 Task: Add an event with the title Second Lunch Break: Guided Meditation Session, date ''2023/10/23'', time 7:00 AM to 9:00 AMand add a description: Participants will learn how to structure their presentations in a clear and logical manner. They will explore techniques for capturing audience attention, developing a compelling opening, organizing content effectively, and delivering a memorable closing.Select event color  Banana . Add location for the event as: Auckland, New Zealand, logged in from the account softage.8@softage.netand send the event invitation to softage.10@softage.net and softage.6@softage.net. Set a reminder for the event Doesn''t repeat
Action: Mouse moved to (48, 87)
Screenshot: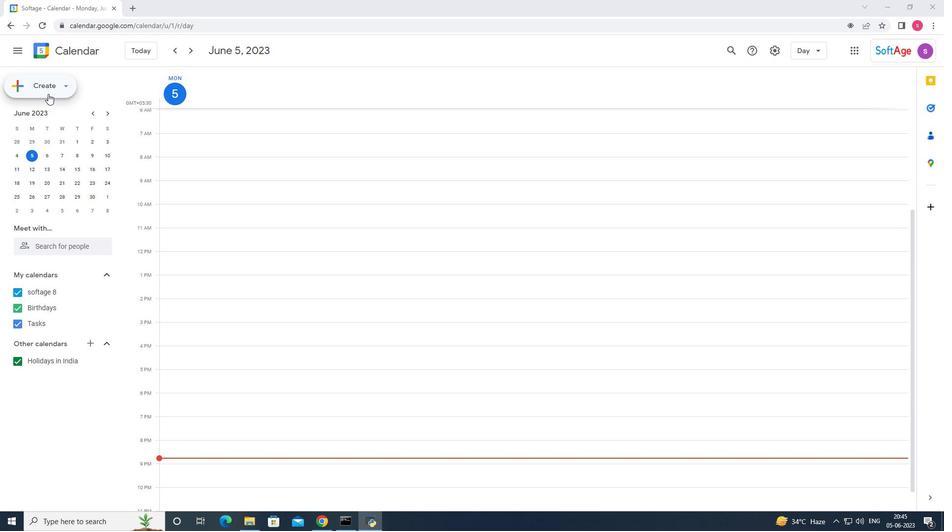 
Action: Mouse pressed left at (48, 87)
Screenshot: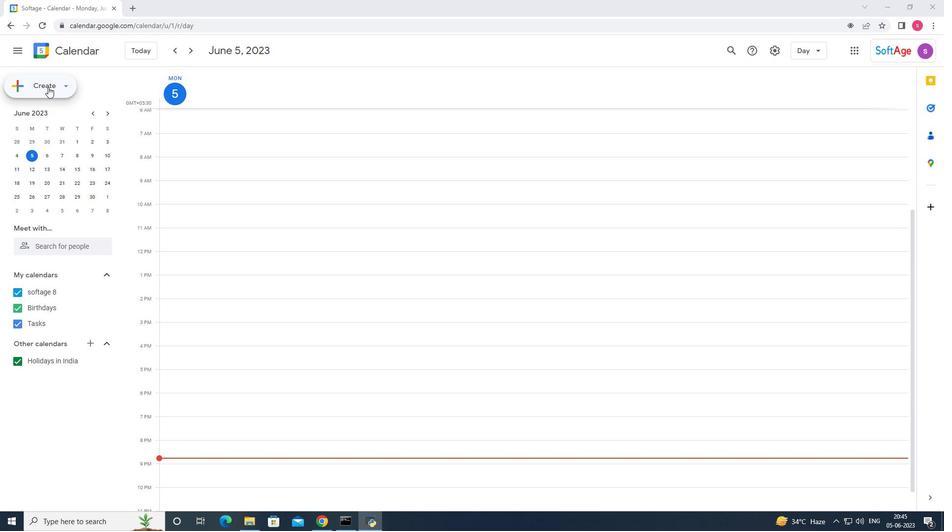 
Action: Mouse moved to (38, 113)
Screenshot: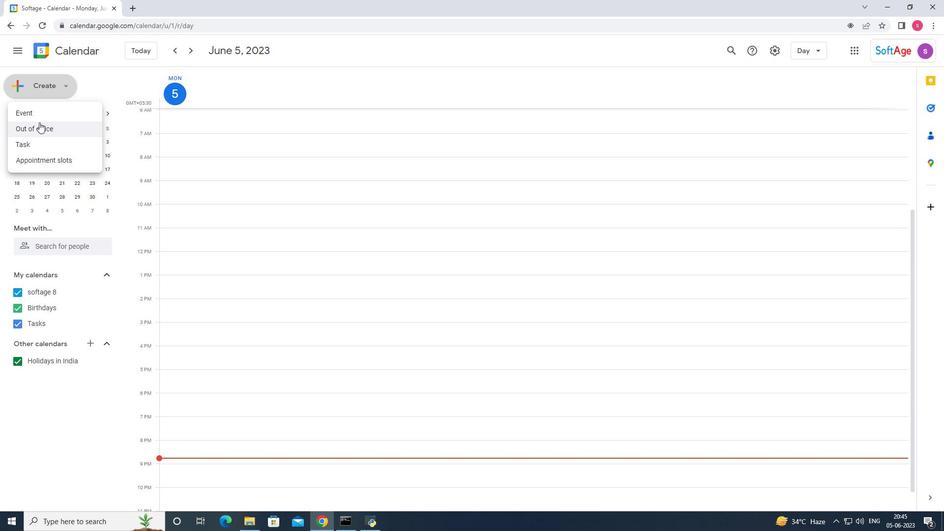 
Action: Mouse pressed left at (38, 113)
Screenshot: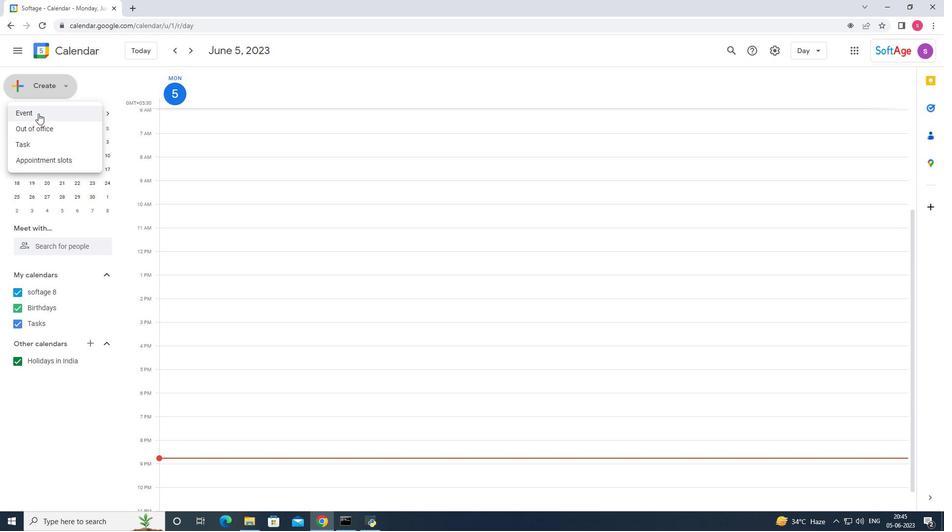 
Action: Mouse moved to (545, 451)
Screenshot: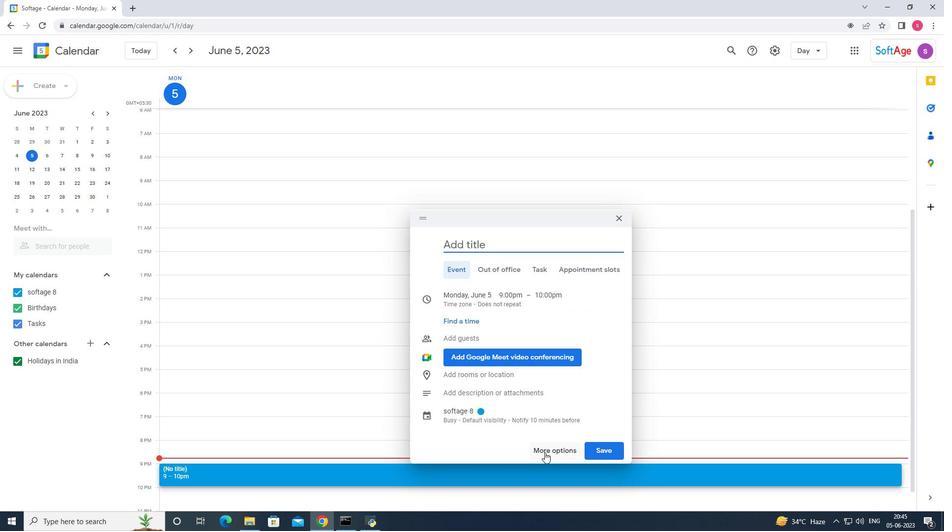 
Action: Mouse pressed left at (545, 451)
Screenshot: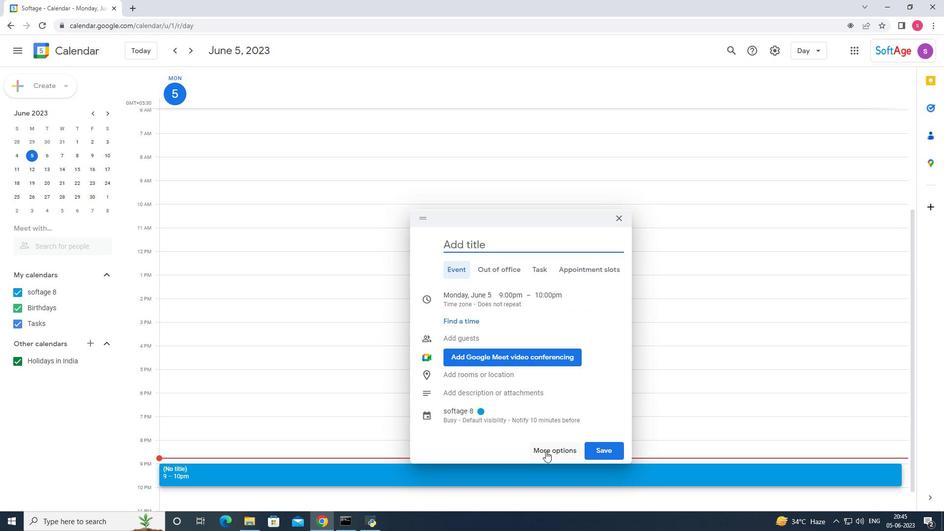 
Action: Mouse moved to (93, 61)
Screenshot: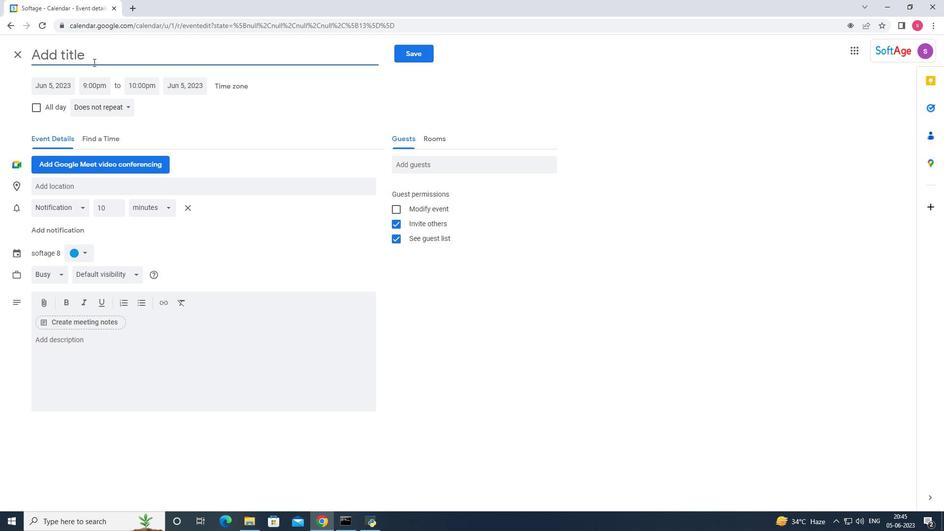 
Action: Mouse pressed left at (93, 61)
Screenshot: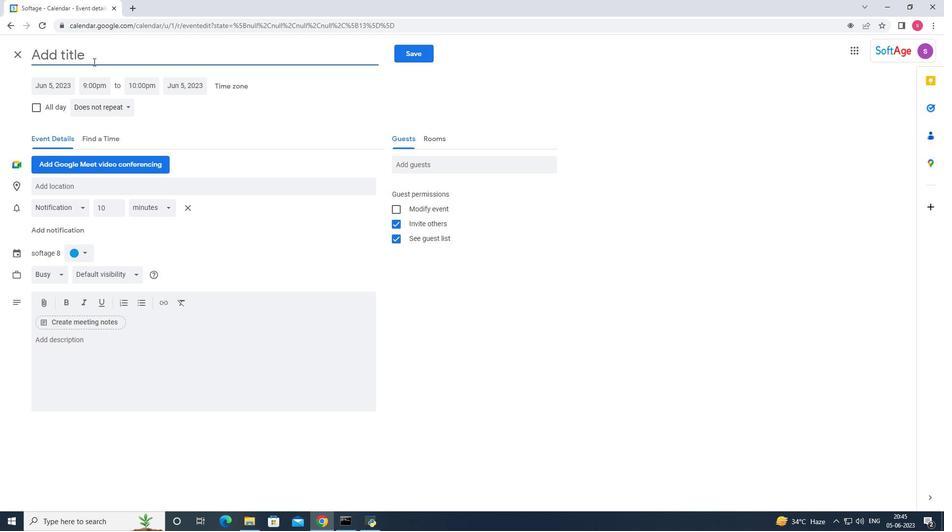 
Action: Key pressed <Key.shift_r>Second<Key.space><Key.shift>Lunch<Key.space><Key.shift_r>Break<Key.shift><Key.shift><Key.shift><Key.shift>:<Key.space><Key.shift_r>Guided<Key.space><Key.shift>Meditation<Key.space><Key.shift_r>Session
Screenshot: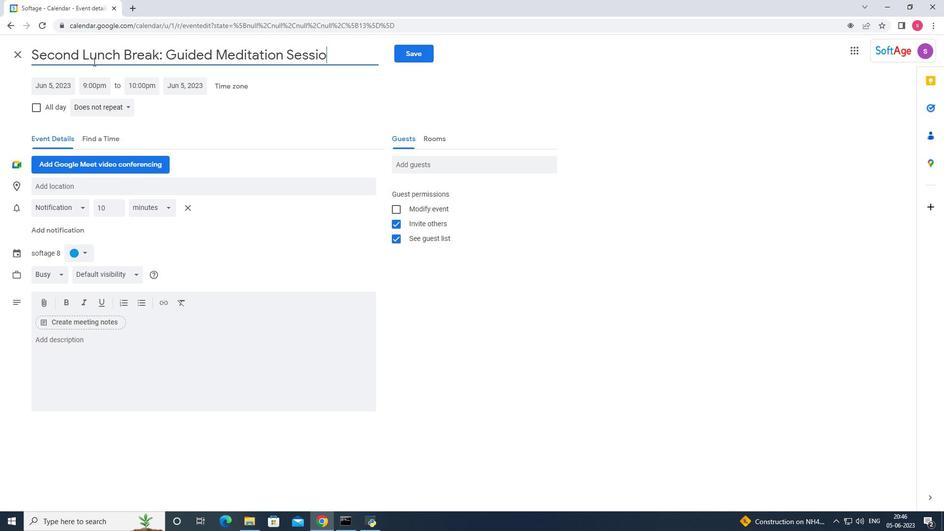 
Action: Mouse moved to (61, 86)
Screenshot: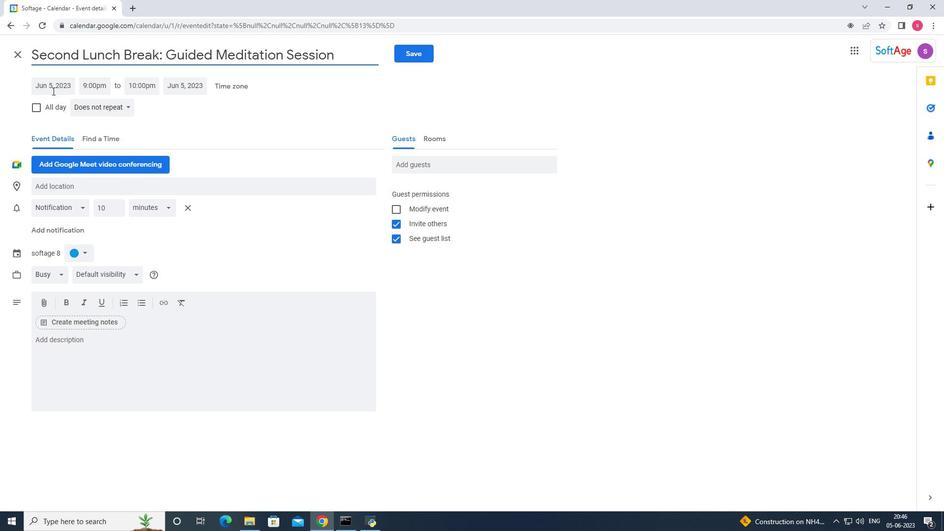 
Action: Mouse pressed left at (61, 86)
Screenshot: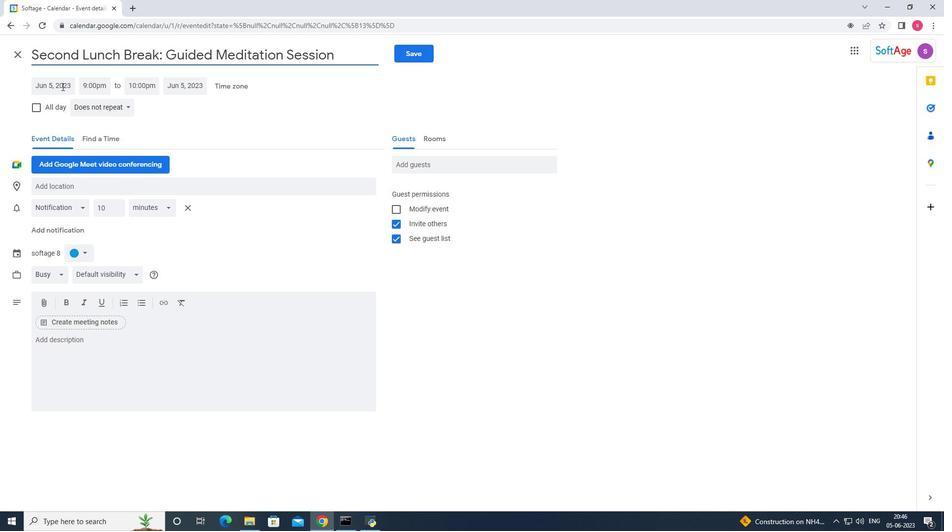 
Action: Mouse moved to (157, 105)
Screenshot: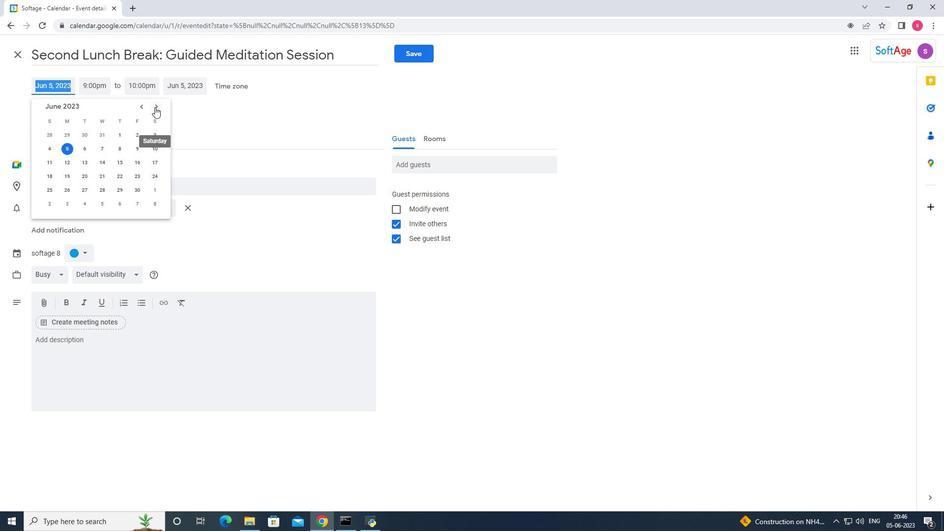 
Action: Mouse pressed left at (157, 105)
Screenshot: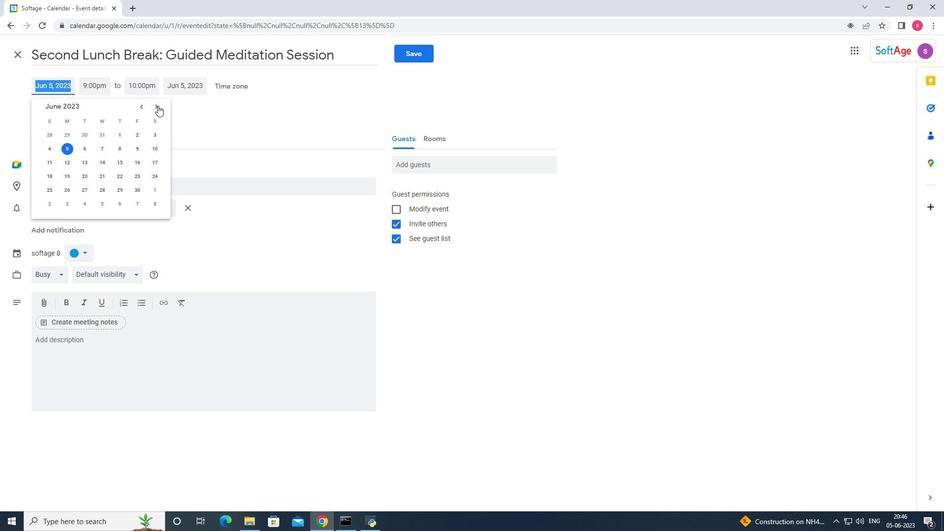 
Action: Mouse pressed left at (157, 105)
Screenshot: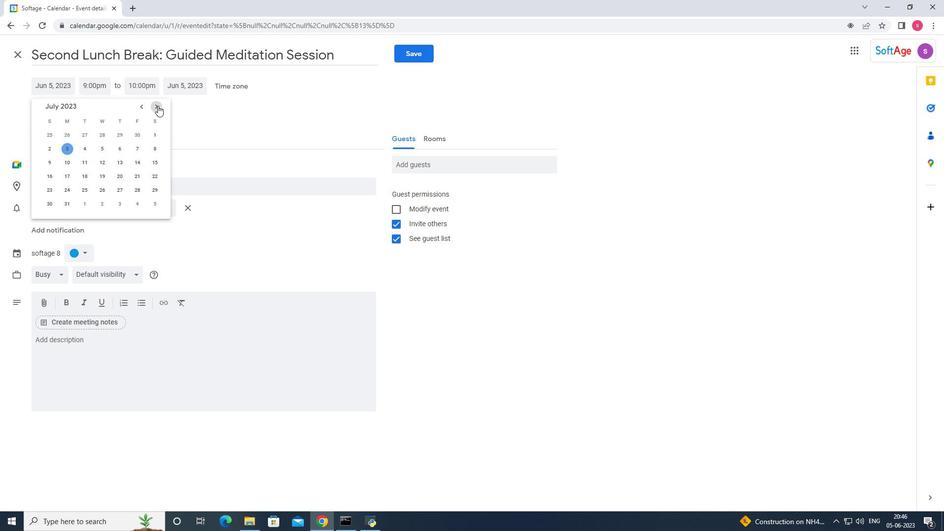 
Action: Mouse pressed left at (157, 105)
Screenshot: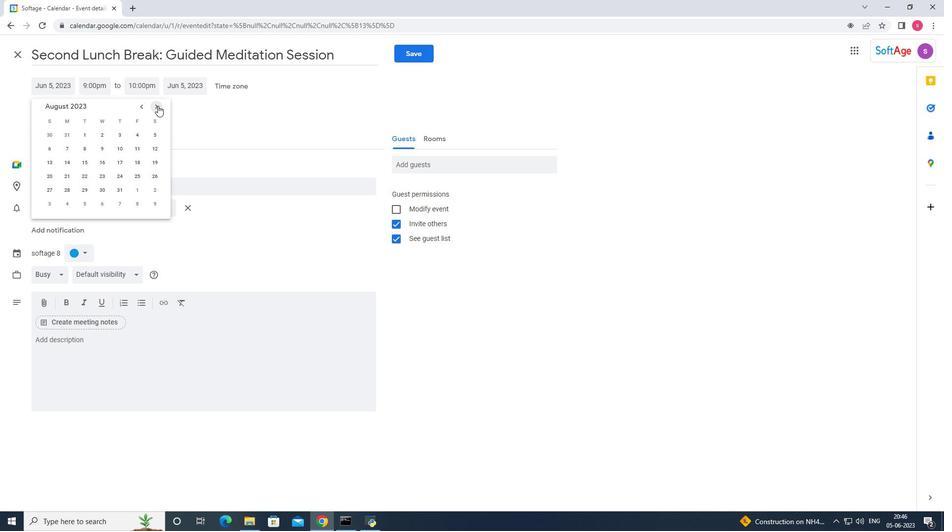 
Action: Mouse pressed left at (157, 105)
Screenshot: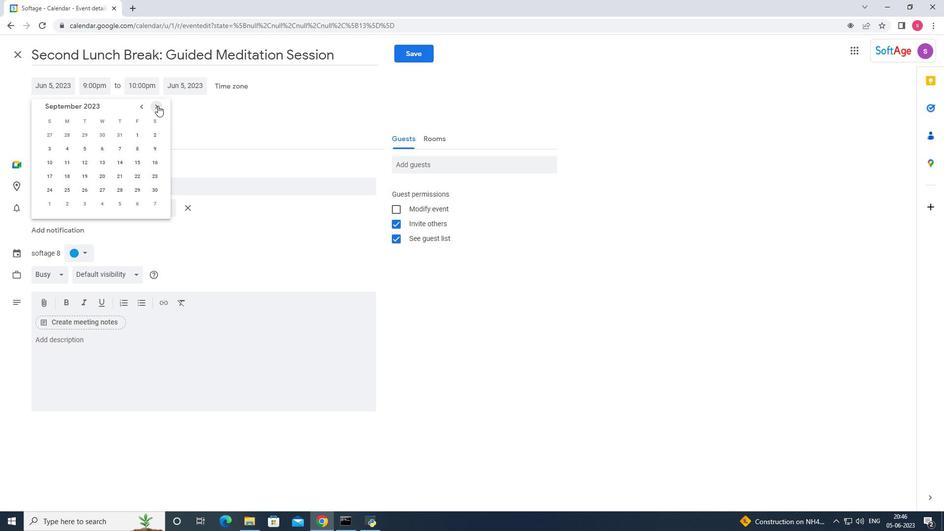 
Action: Mouse pressed left at (157, 105)
Screenshot: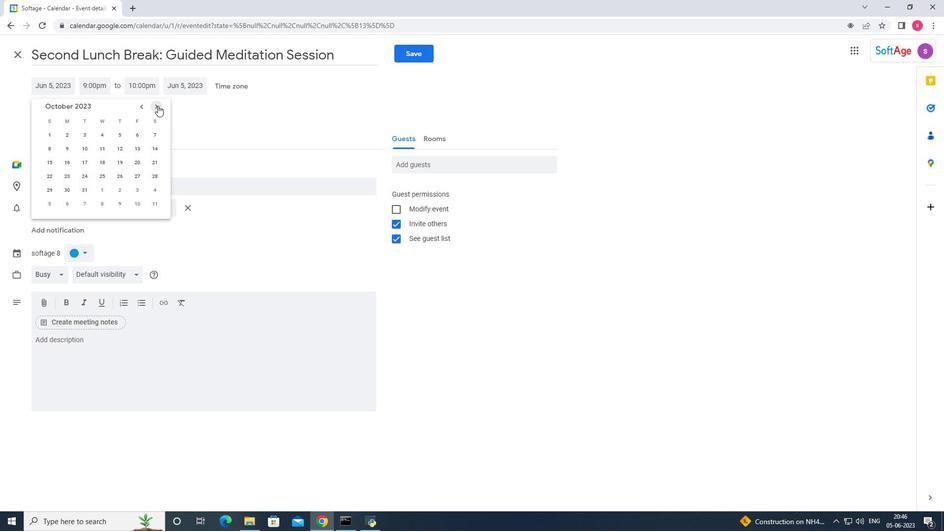 
Action: Mouse moved to (138, 105)
Screenshot: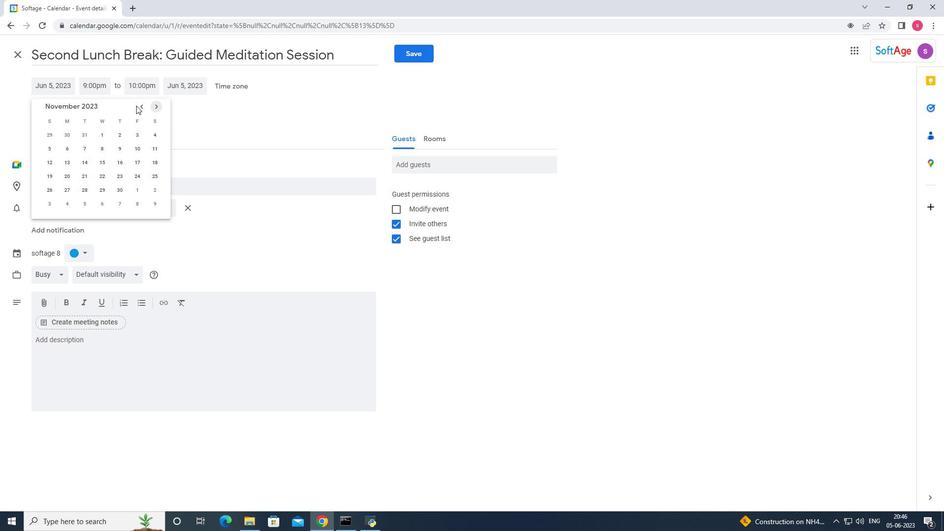
Action: Mouse pressed left at (138, 105)
Screenshot: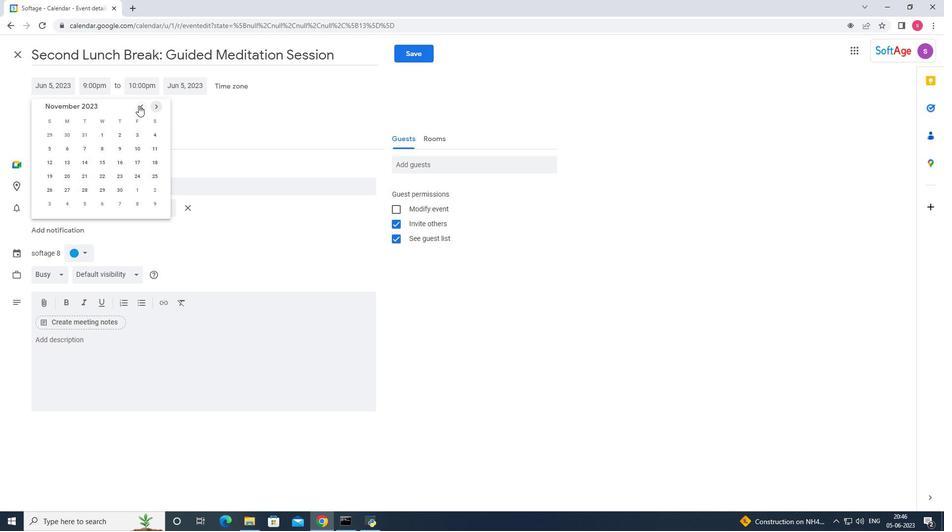 
Action: Mouse moved to (65, 175)
Screenshot: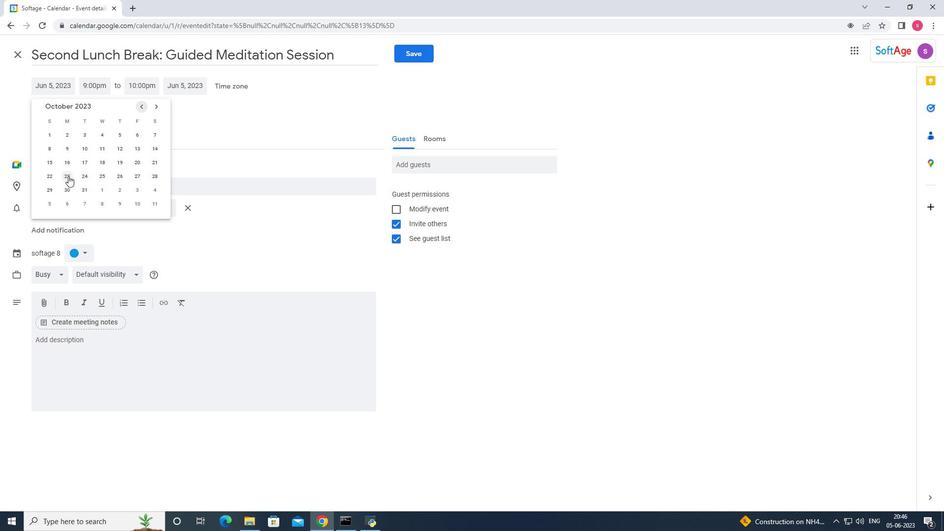 
Action: Mouse pressed left at (65, 175)
Screenshot: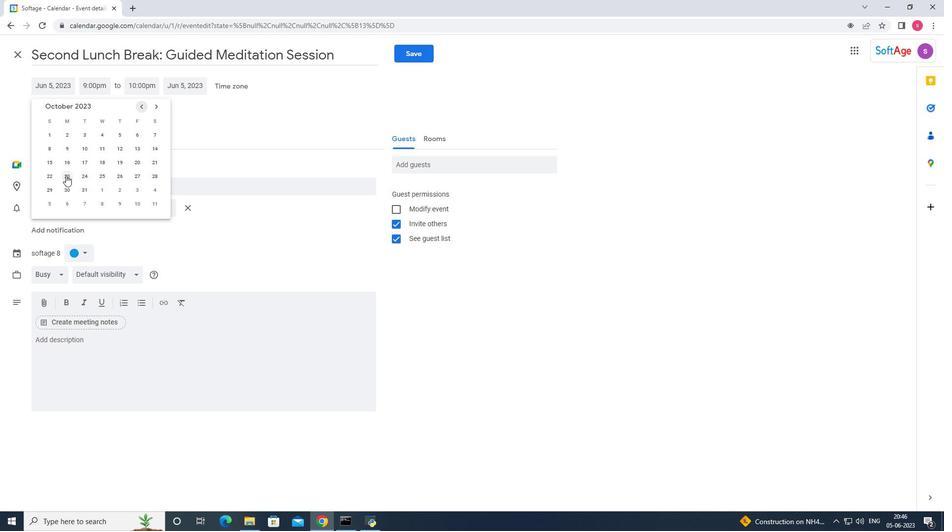 
Action: Mouse moved to (105, 88)
Screenshot: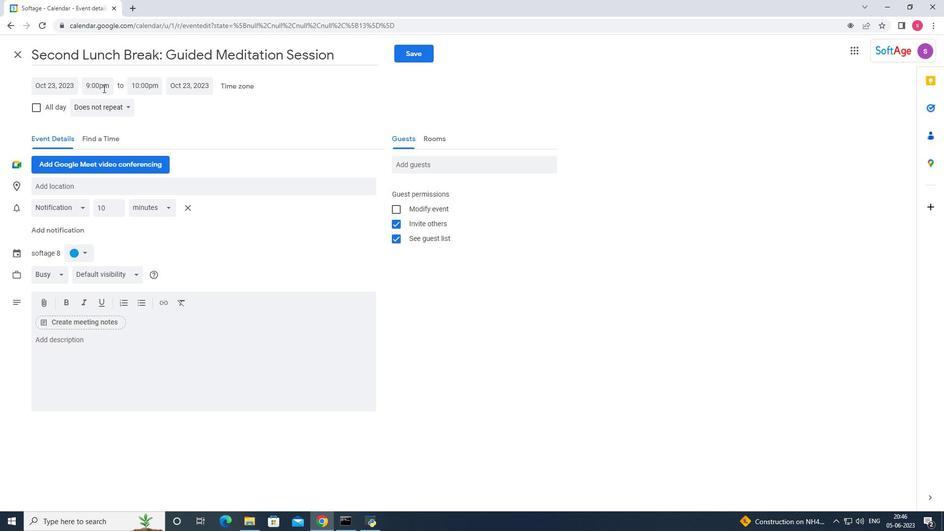
Action: Mouse pressed left at (105, 88)
Screenshot: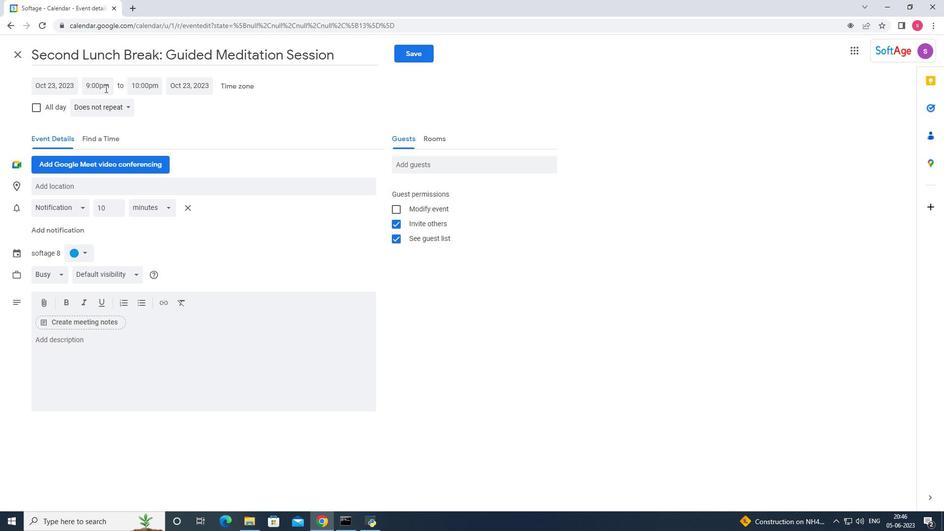 
Action: Mouse moved to (102, 157)
Screenshot: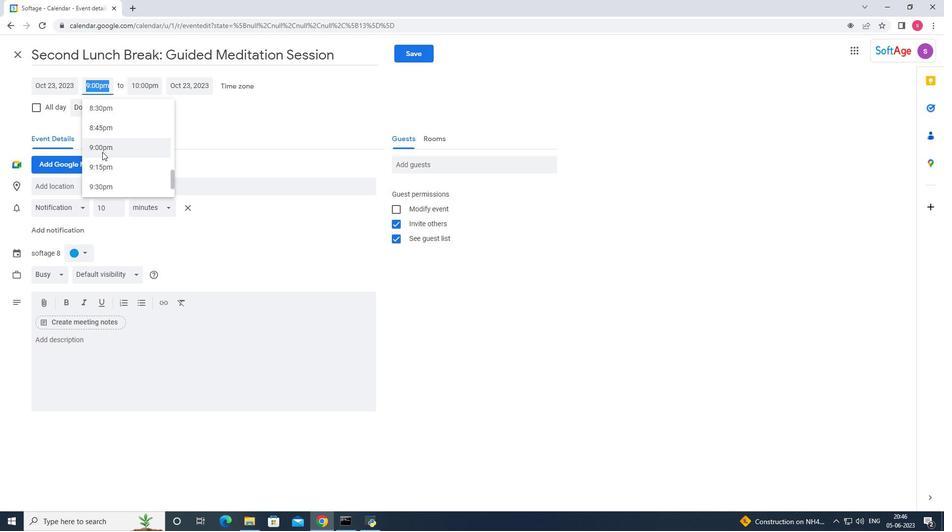 
Action: Mouse scrolled (102, 158) with delta (0, 0)
Screenshot: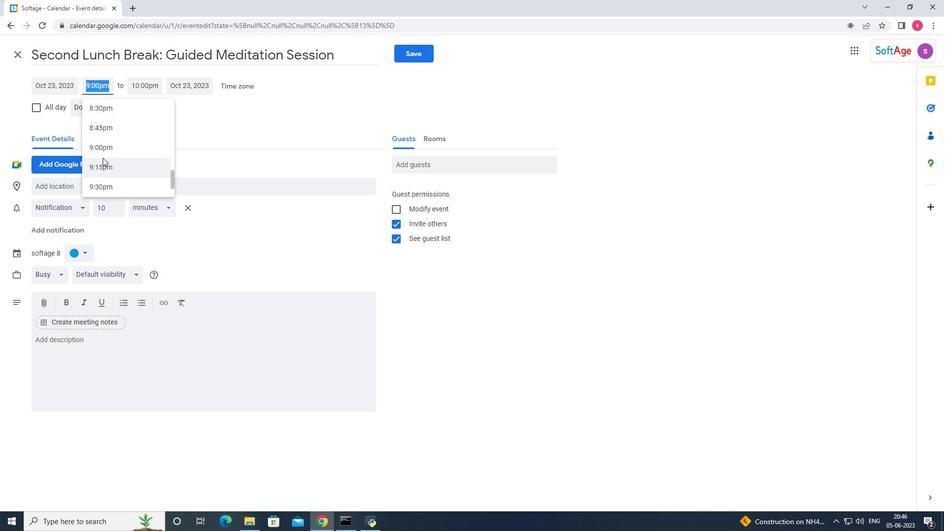 
Action: Mouse scrolled (102, 158) with delta (0, 0)
Screenshot: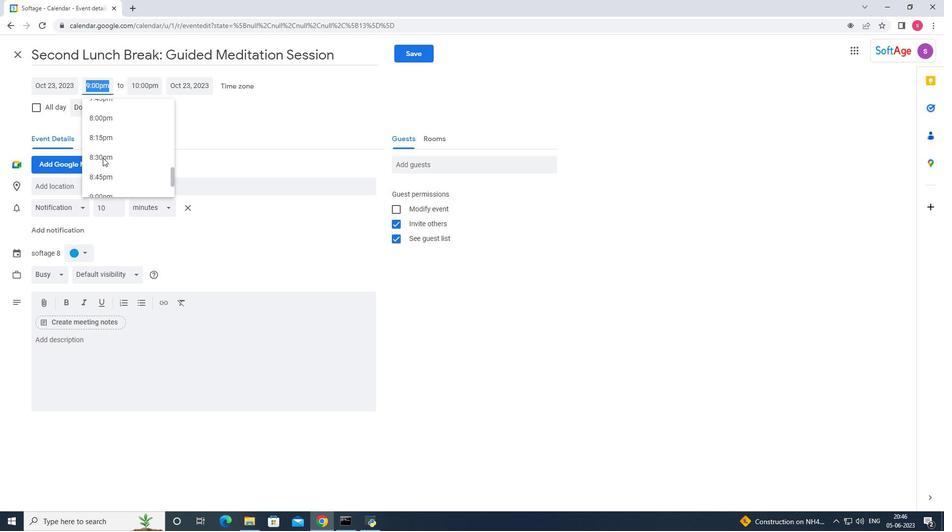 
Action: Mouse scrolled (102, 158) with delta (0, 0)
Screenshot: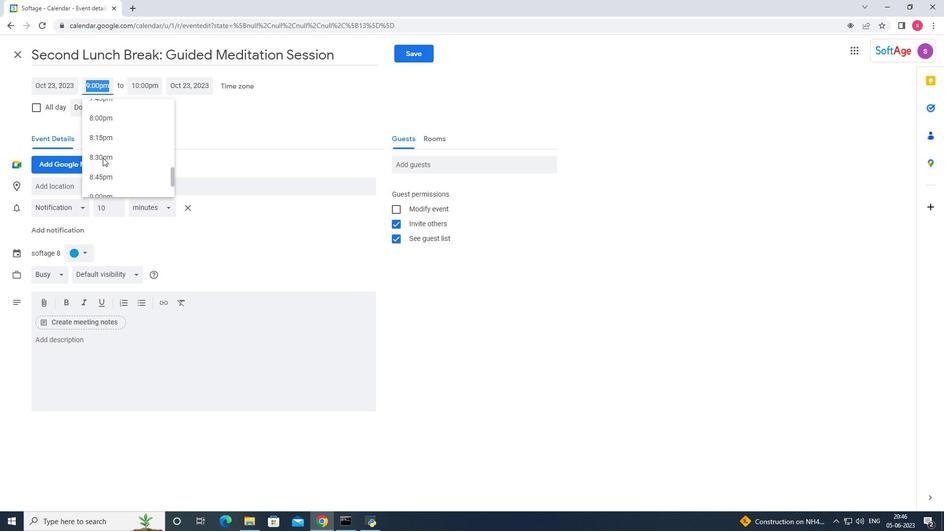 
Action: Mouse scrolled (102, 158) with delta (0, 0)
Screenshot: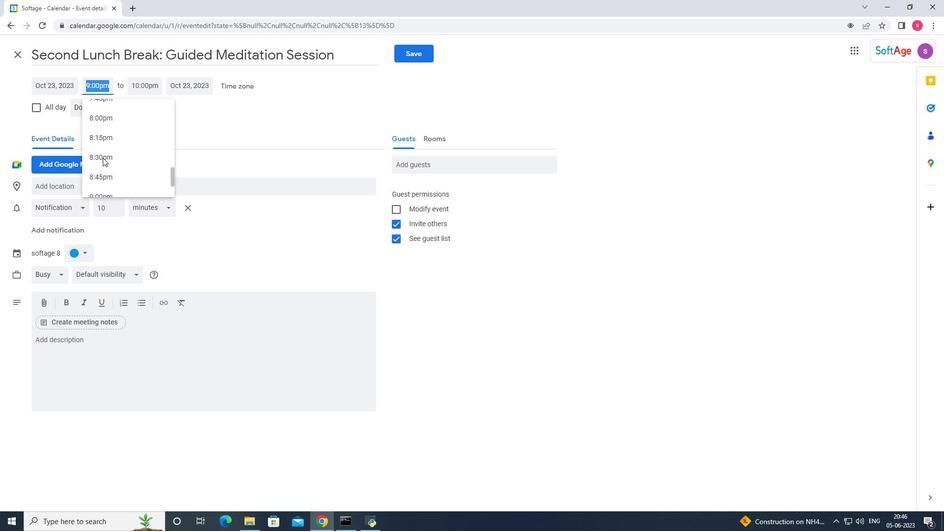 
Action: Mouse scrolled (102, 158) with delta (0, 0)
Screenshot: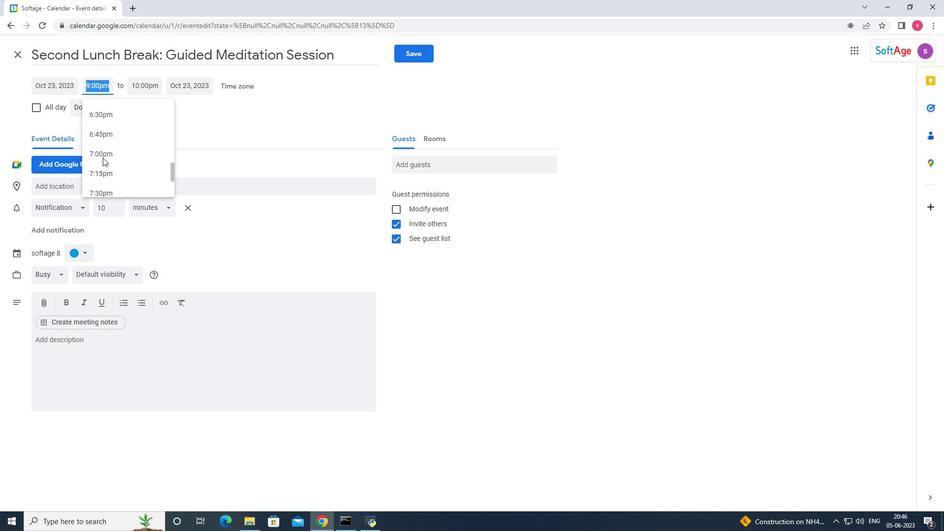 
Action: Mouse scrolled (102, 158) with delta (0, 0)
Screenshot: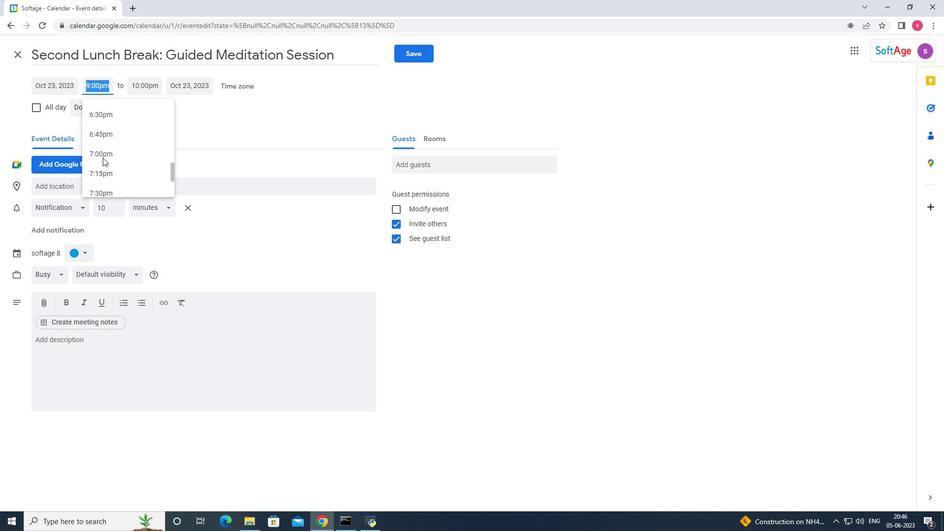 
Action: Mouse scrolled (102, 158) with delta (0, 0)
Screenshot: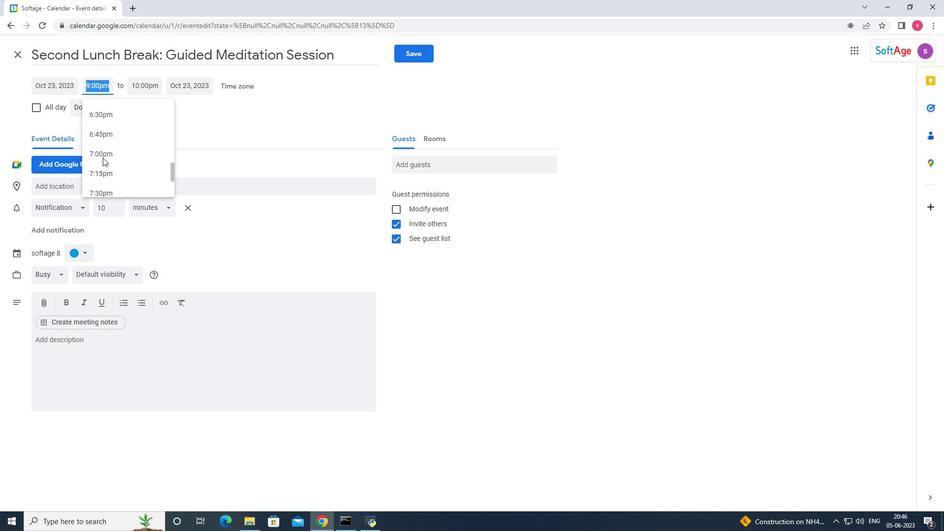 
Action: Mouse scrolled (102, 158) with delta (0, 0)
Screenshot: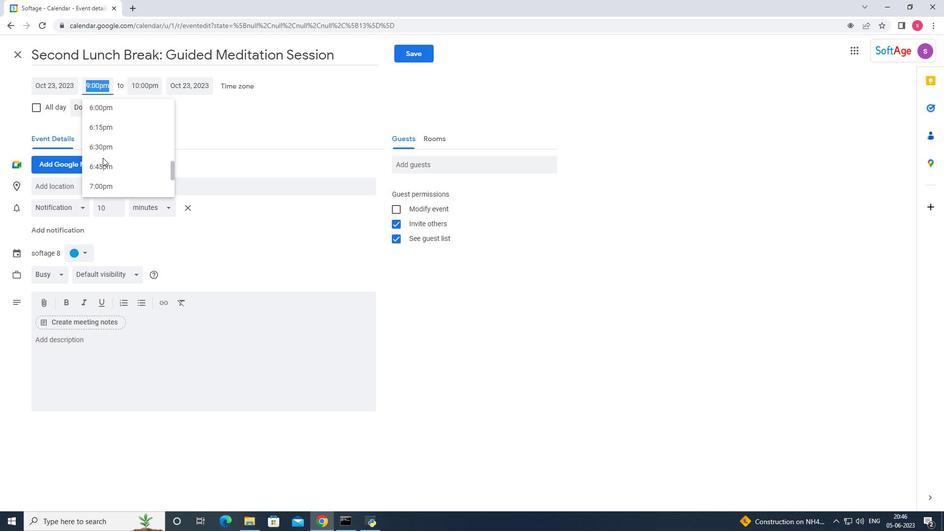 
Action: Mouse moved to (102, 157)
Screenshot: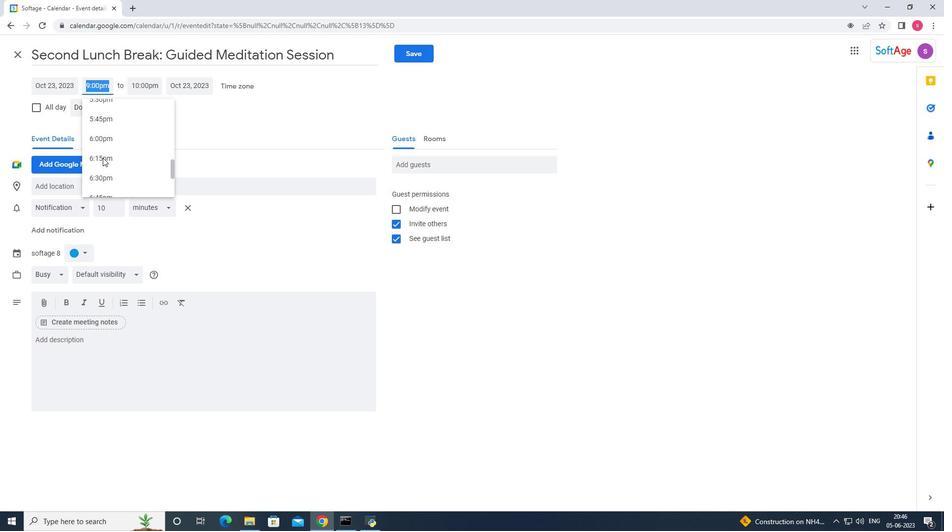 
Action: Mouse scrolled (102, 158) with delta (0, 0)
Screenshot: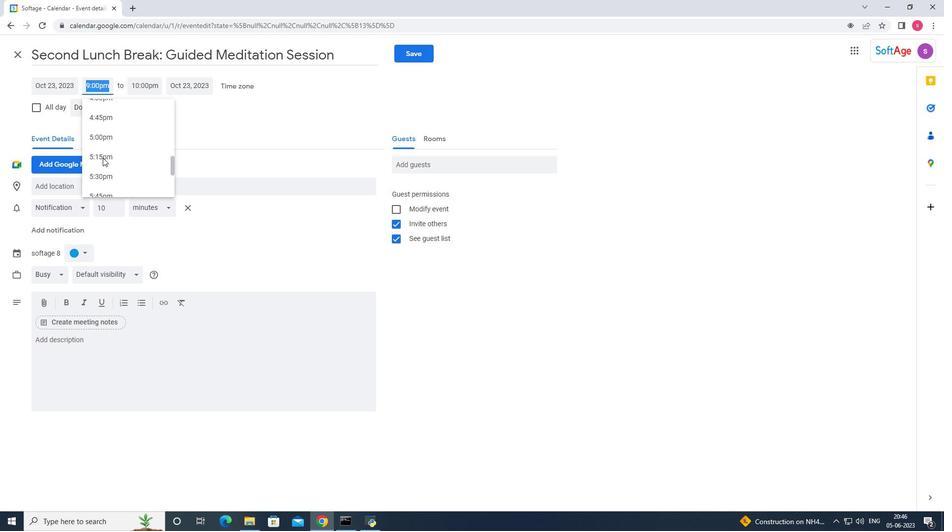 
Action: Mouse scrolled (102, 158) with delta (0, 0)
Screenshot: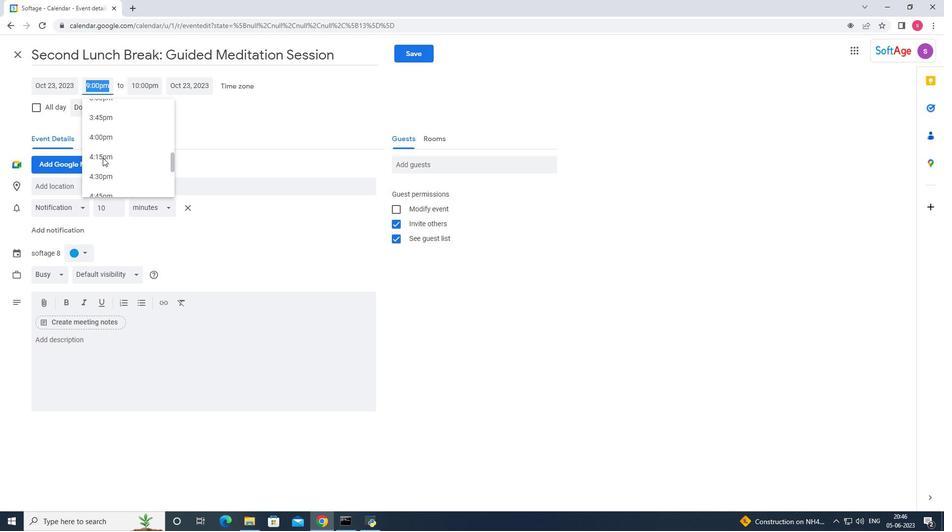 
Action: Mouse scrolled (102, 158) with delta (0, 0)
Screenshot: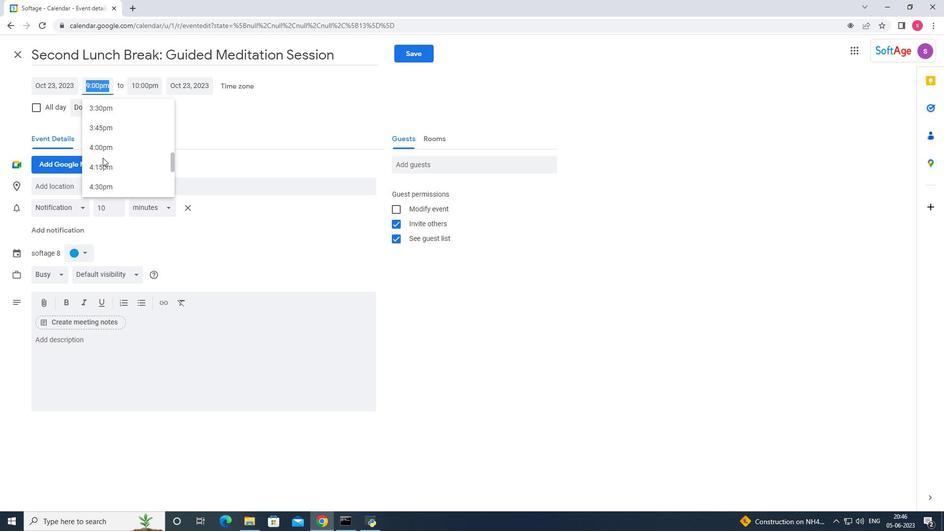 
Action: Mouse scrolled (102, 158) with delta (0, 0)
Screenshot: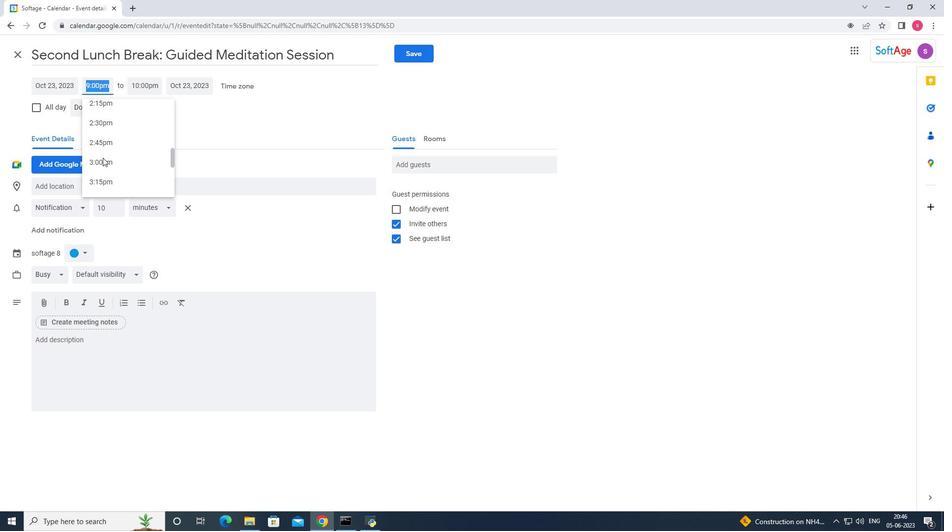 
Action: Mouse scrolled (102, 158) with delta (0, 0)
Screenshot: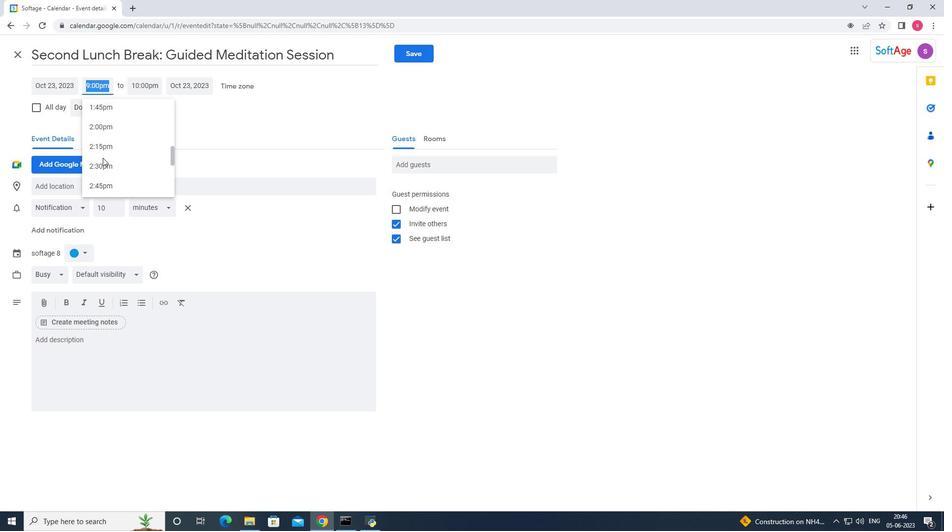 
Action: Mouse moved to (104, 155)
Screenshot: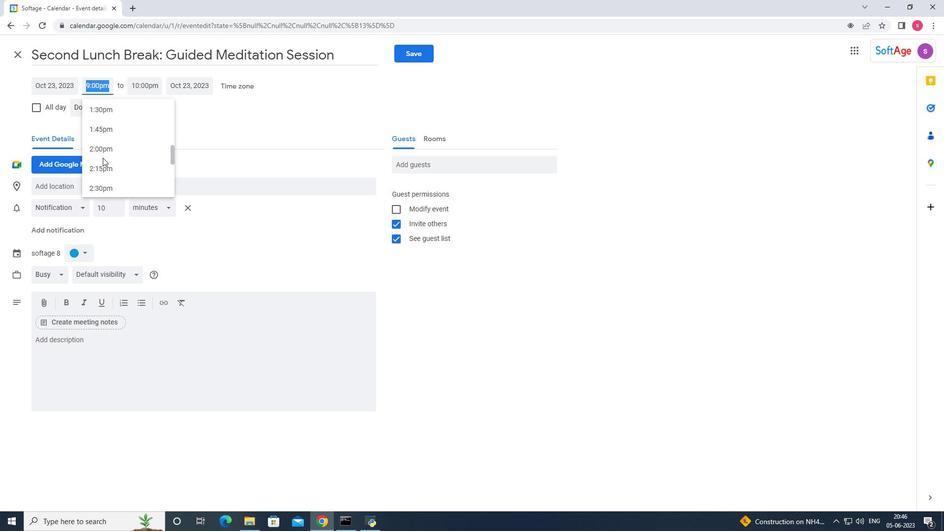 
Action: Mouse scrolled (104, 156) with delta (0, 0)
Screenshot: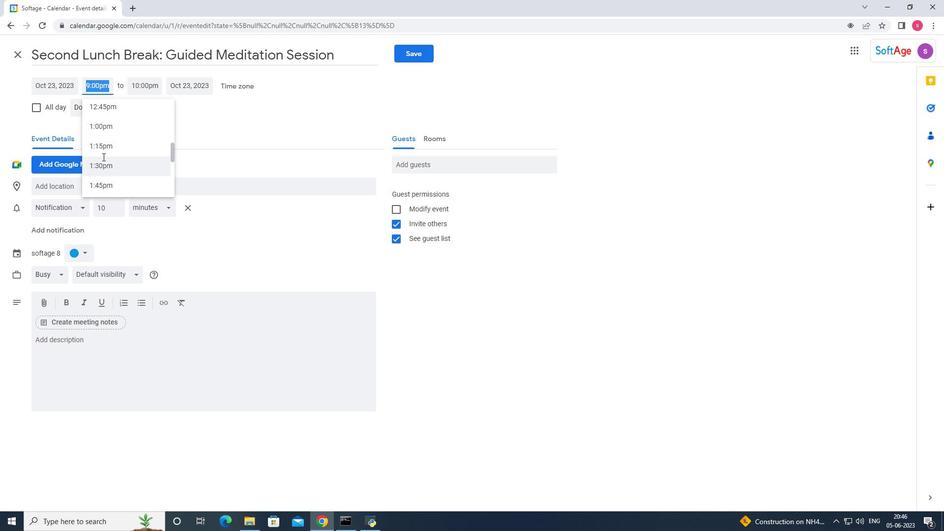 
Action: Mouse scrolled (104, 156) with delta (0, 0)
Screenshot: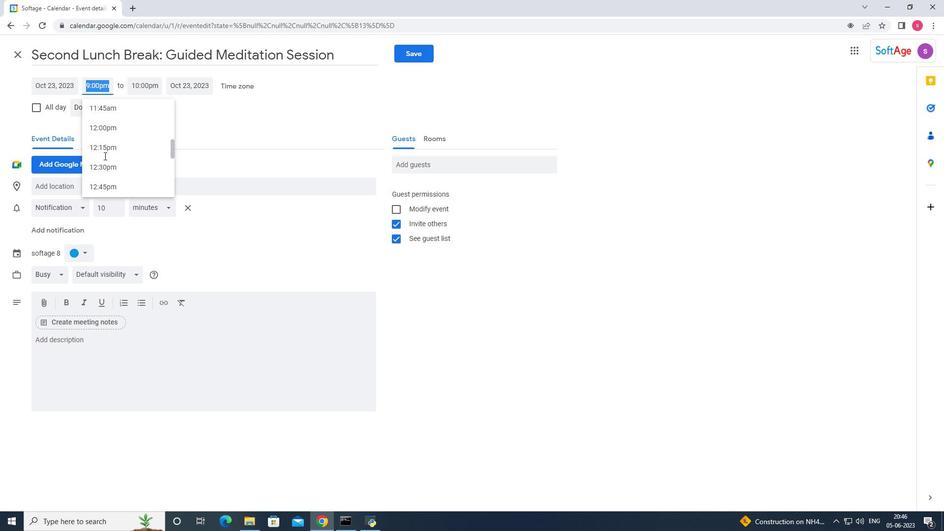 
Action: Mouse scrolled (104, 156) with delta (0, 0)
Screenshot: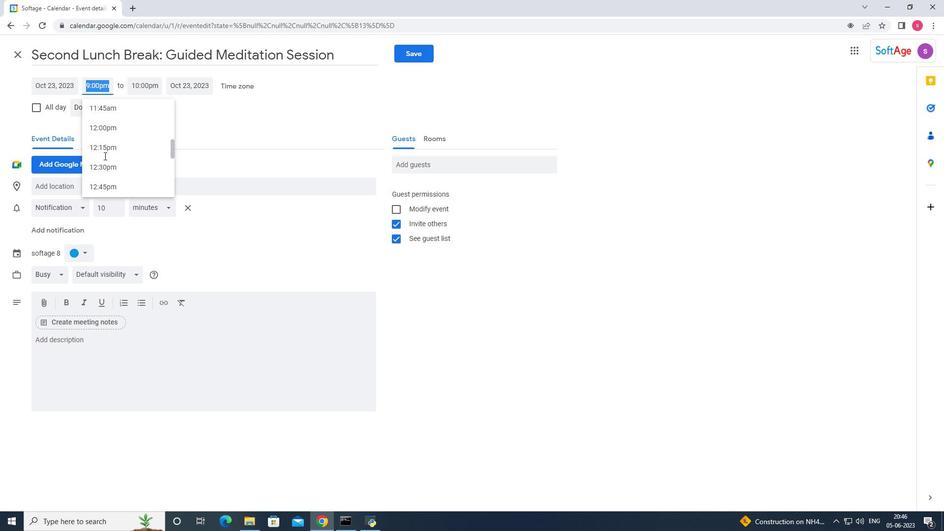 
Action: Mouse scrolled (104, 156) with delta (0, 0)
Screenshot: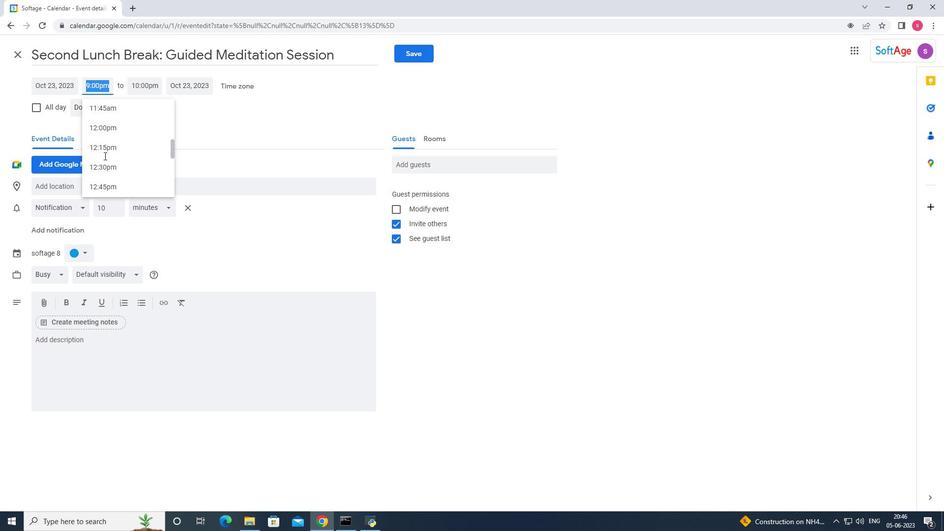 
Action: Mouse scrolled (104, 156) with delta (0, 0)
Screenshot: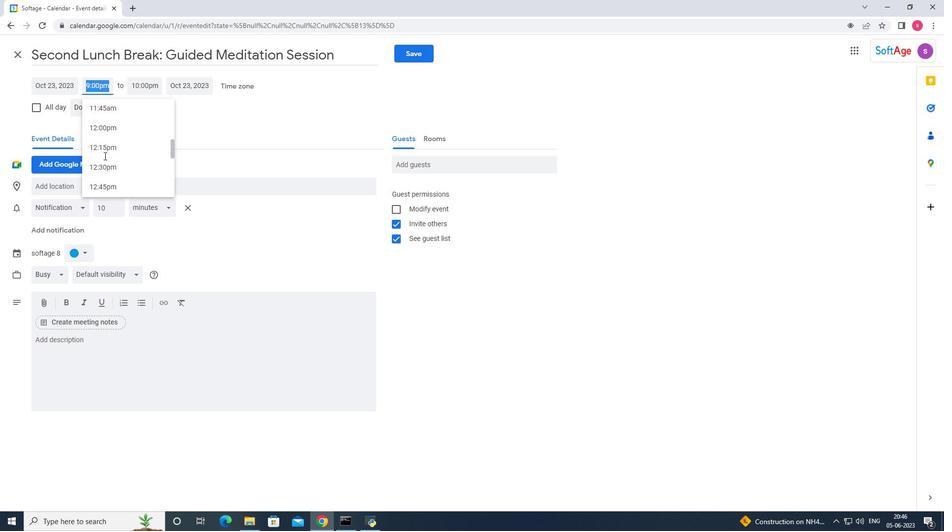 
Action: Mouse scrolled (104, 156) with delta (0, 0)
Screenshot: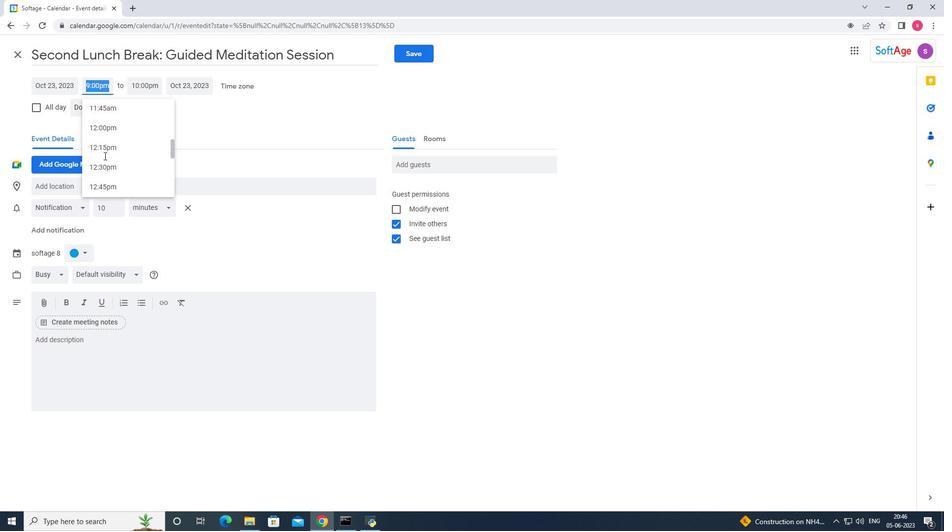 
Action: Mouse moved to (114, 144)
Screenshot: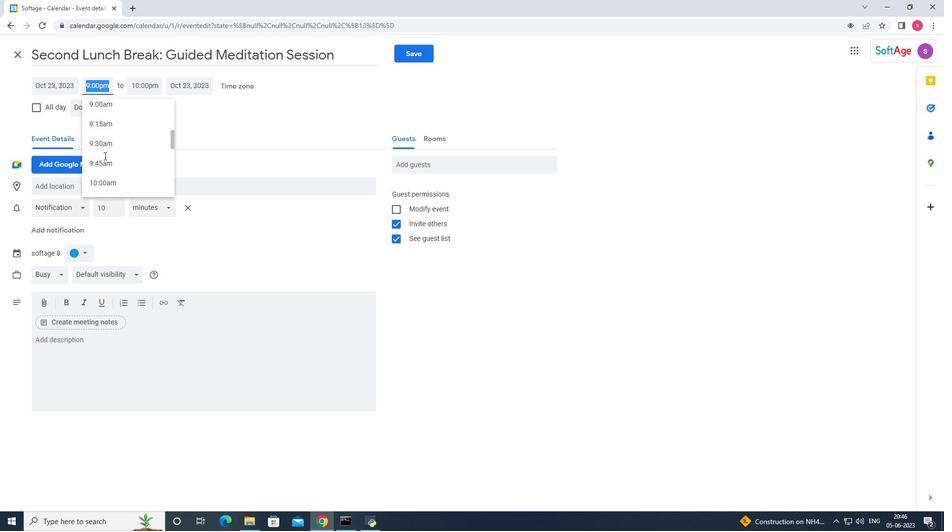 
Action: Mouse scrolled (114, 144) with delta (0, 0)
Screenshot: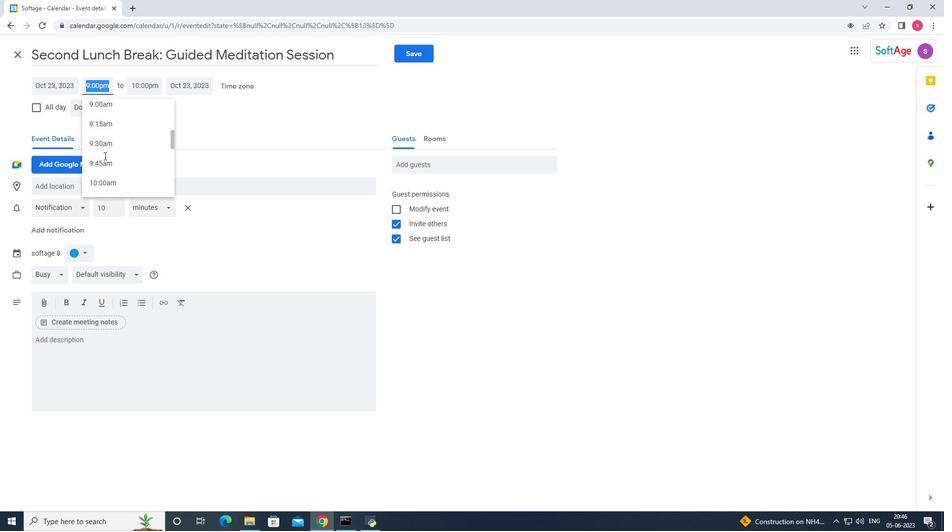 
Action: Mouse scrolled (114, 144) with delta (0, 0)
Screenshot: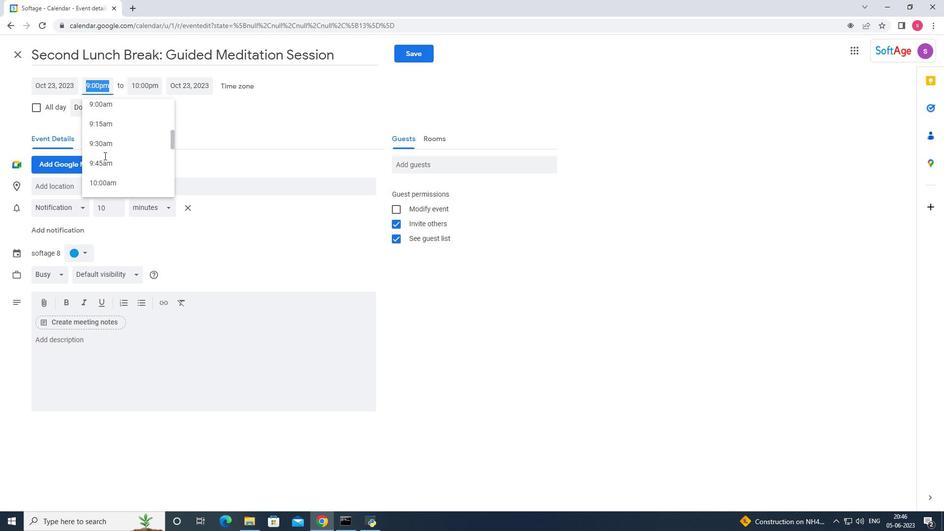 
Action: Mouse scrolled (114, 144) with delta (0, 0)
Screenshot: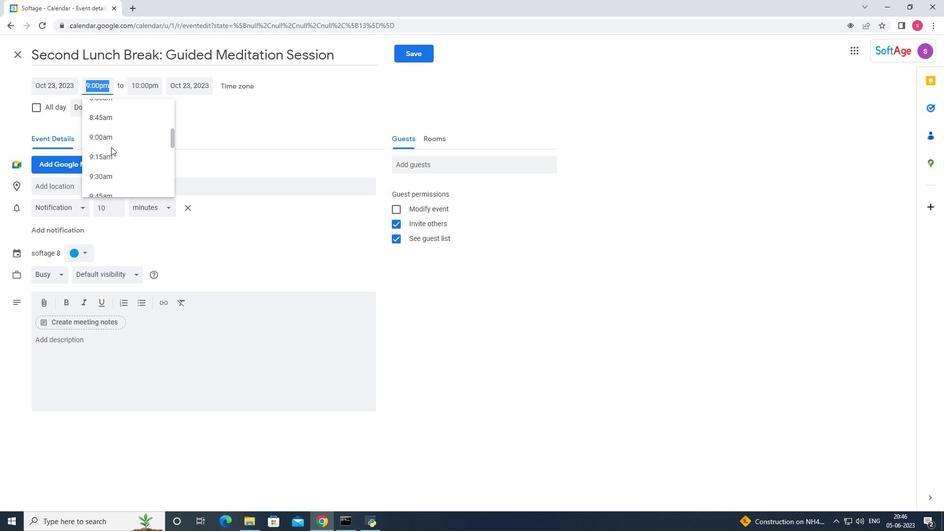 
Action: Mouse scrolled (114, 144) with delta (0, 0)
Screenshot: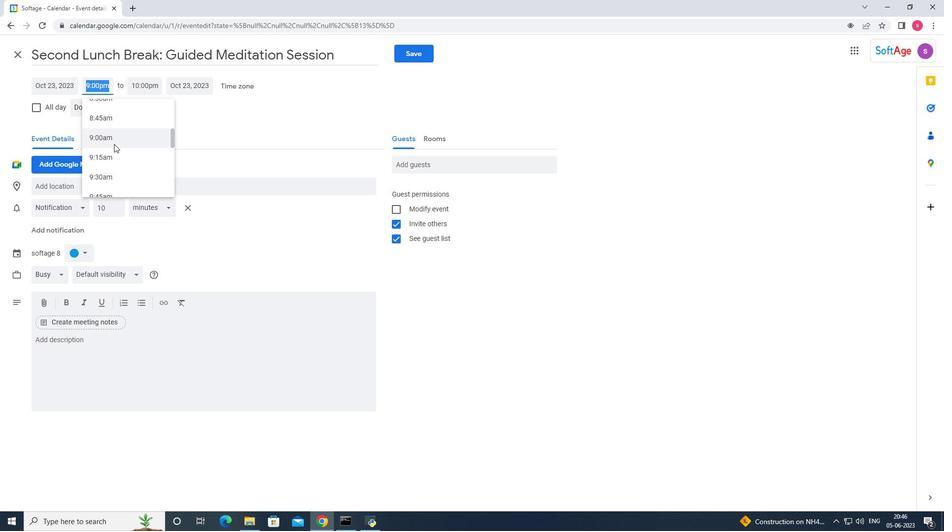 
Action: Mouse scrolled (114, 144) with delta (0, 0)
Screenshot: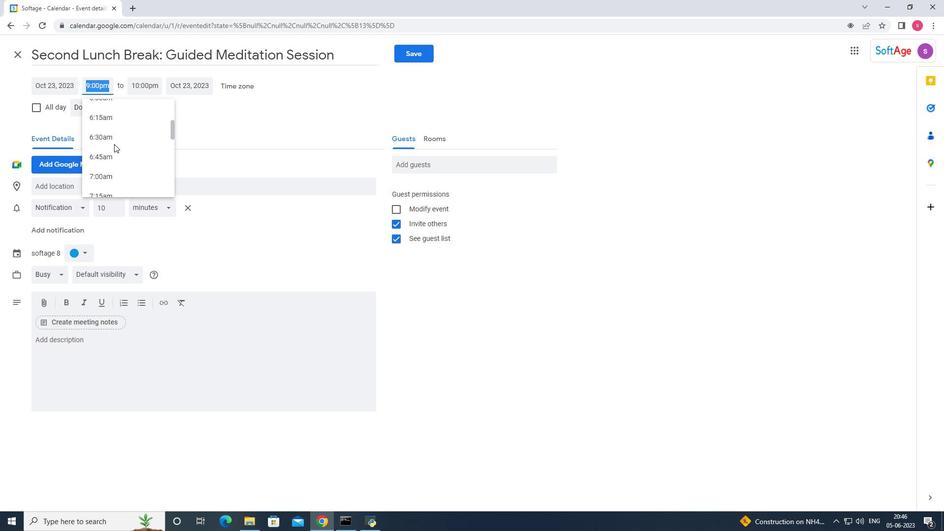 
Action: Mouse scrolled (114, 144) with delta (0, 0)
Screenshot: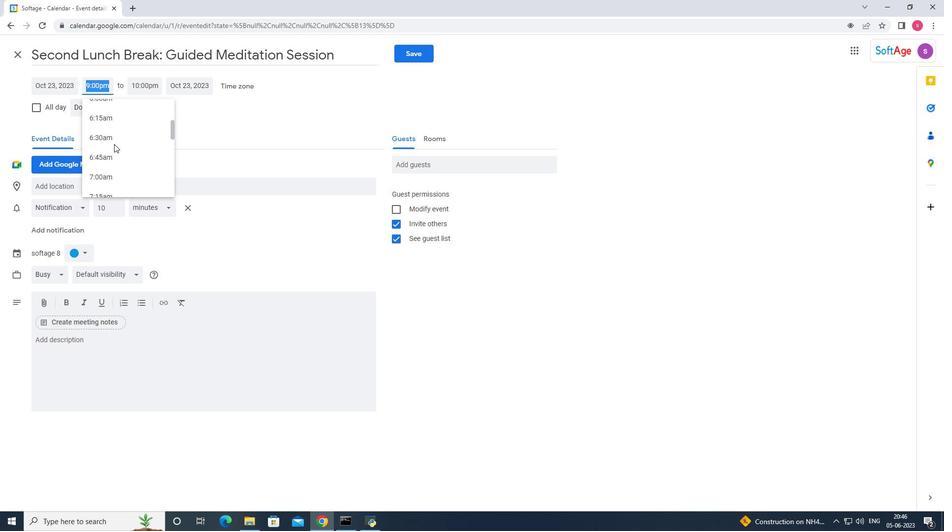 
Action: Mouse scrolled (114, 144) with delta (0, 0)
Screenshot: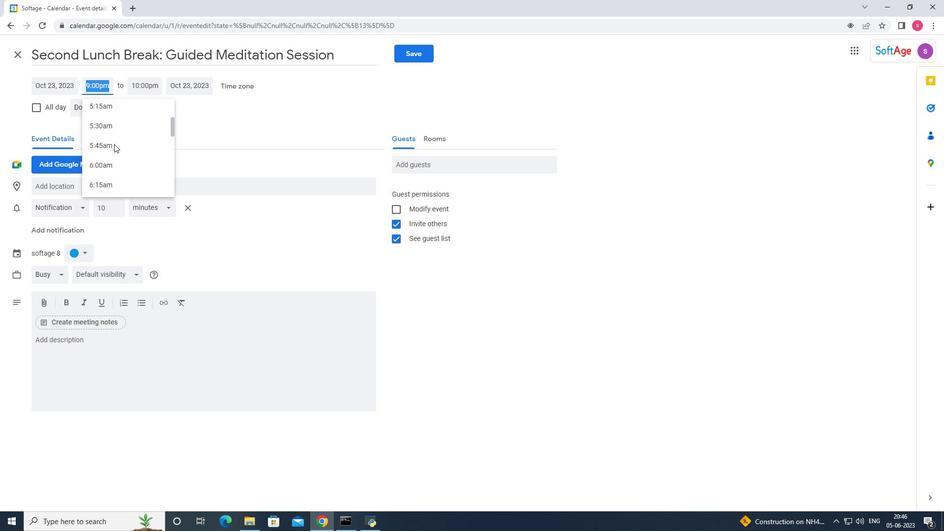 
Action: Mouse scrolled (114, 144) with delta (0, 0)
Screenshot: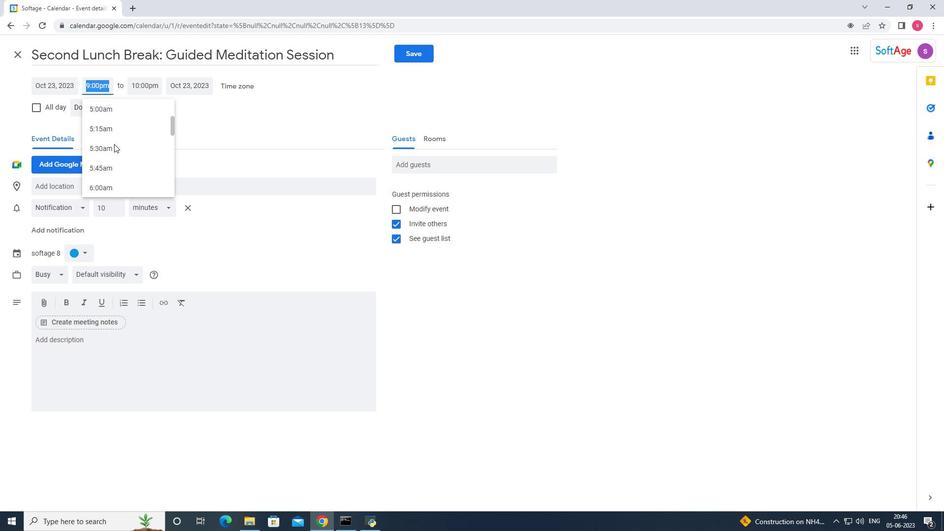 
Action: Mouse scrolled (114, 144) with delta (0, 0)
Screenshot: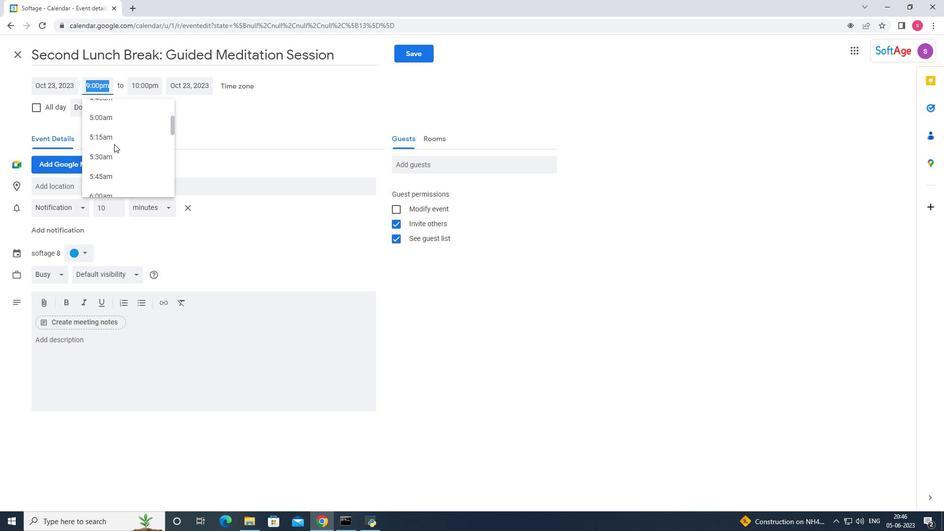 
Action: Mouse scrolled (114, 144) with delta (0, 0)
Screenshot: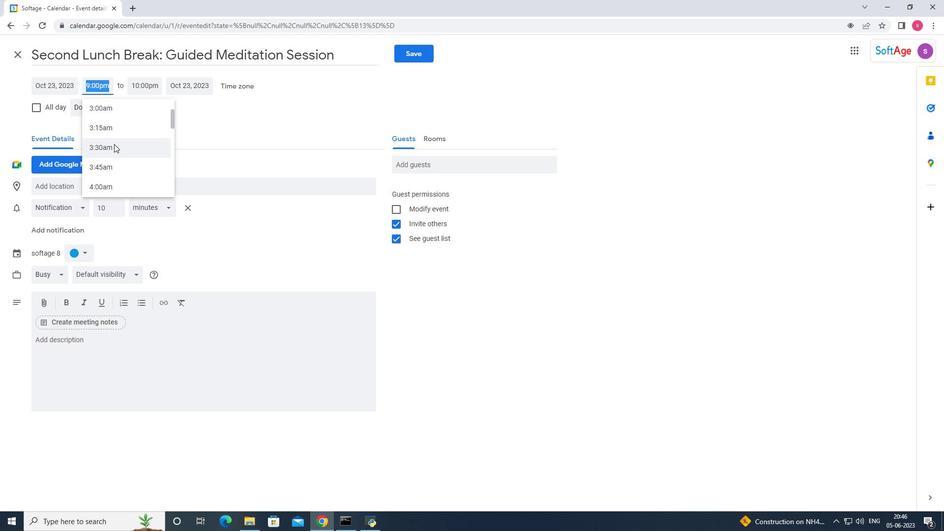 
Action: Mouse scrolled (114, 144) with delta (0, 0)
Screenshot: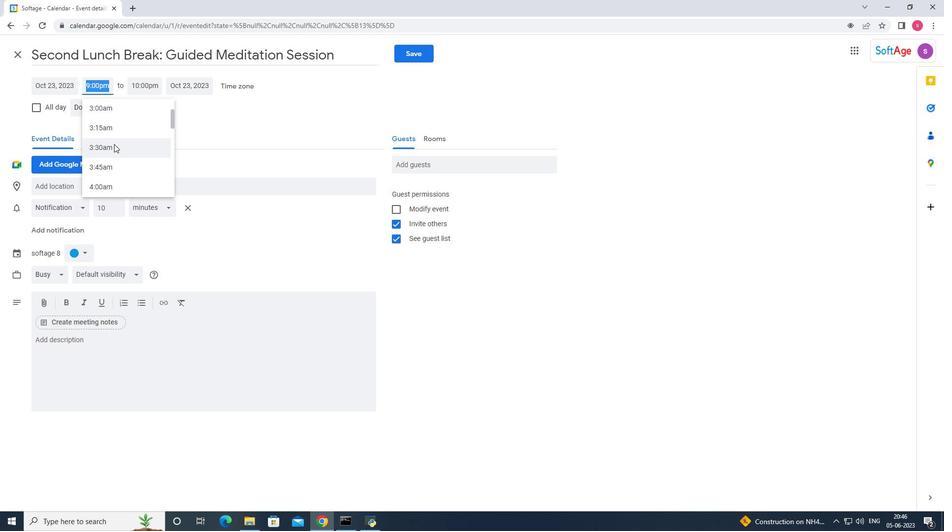 
Action: Mouse scrolled (114, 144) with delta (0, 0)
Screenshot: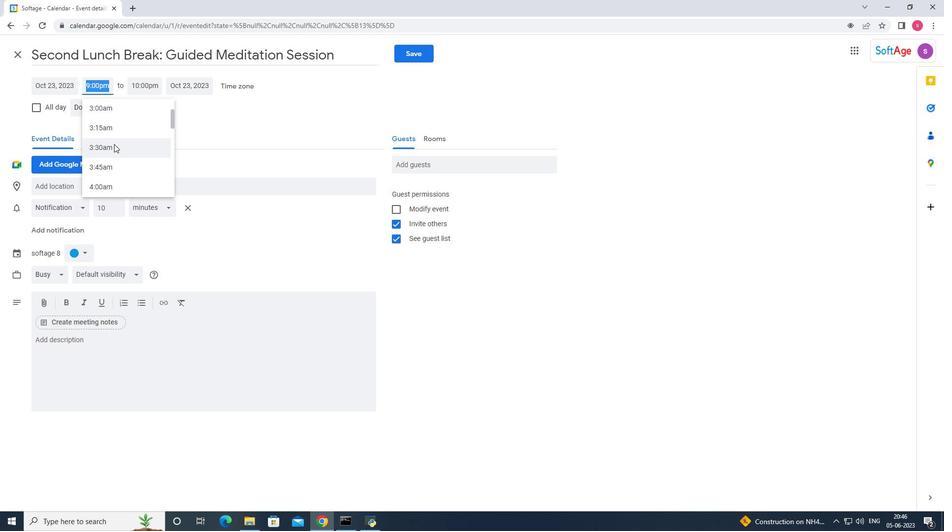 
Action: Mouse scrolled (114, 144) with delta (0, 0)
Screenshot: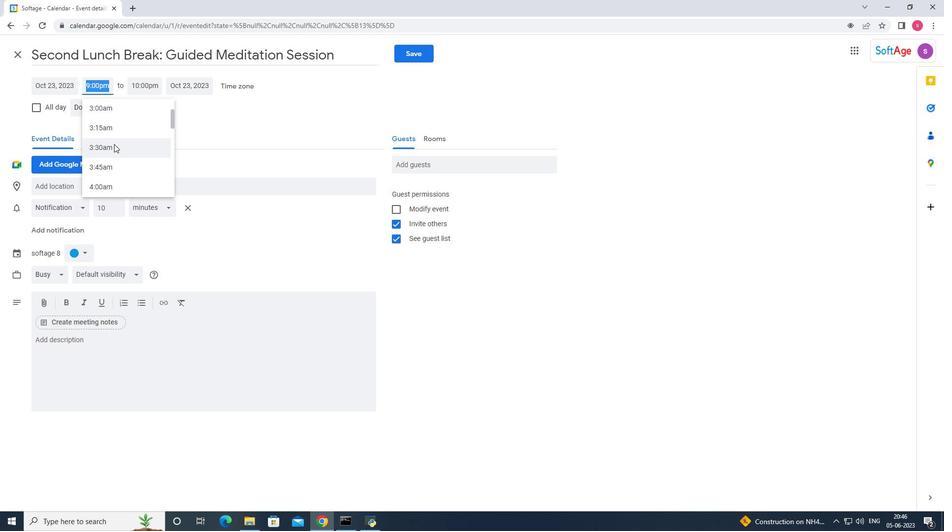 
Action: Mouse scrolled (114, 144) with delta (0, 0)
Screenshot: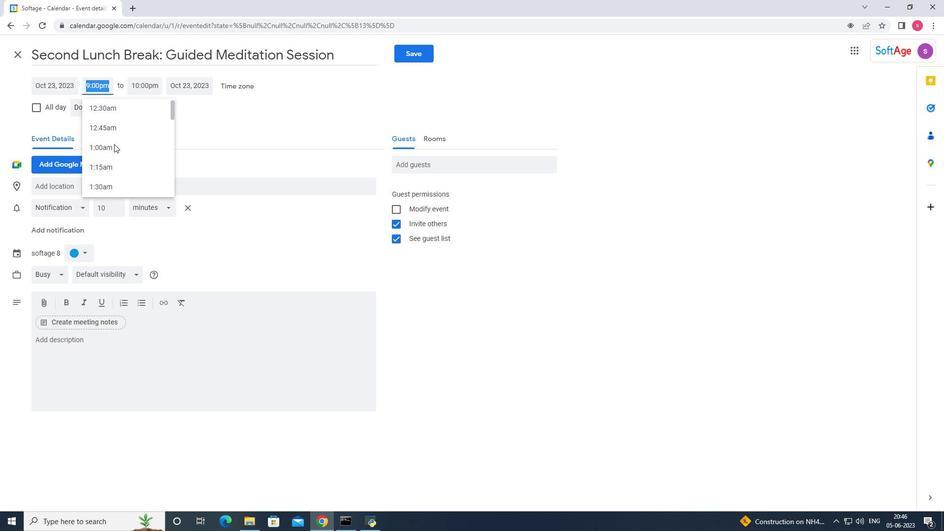 
Action: Mouse scrolled (114, 144) with delta (0, 0)
Screenshot: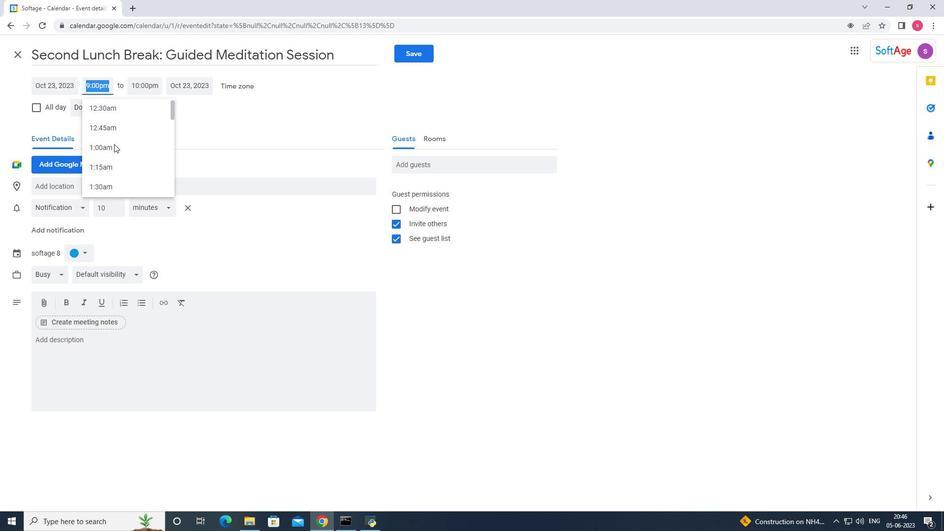 
Action: Mouse scrolled (114, 144) with delta (0, 0)
Screenshot: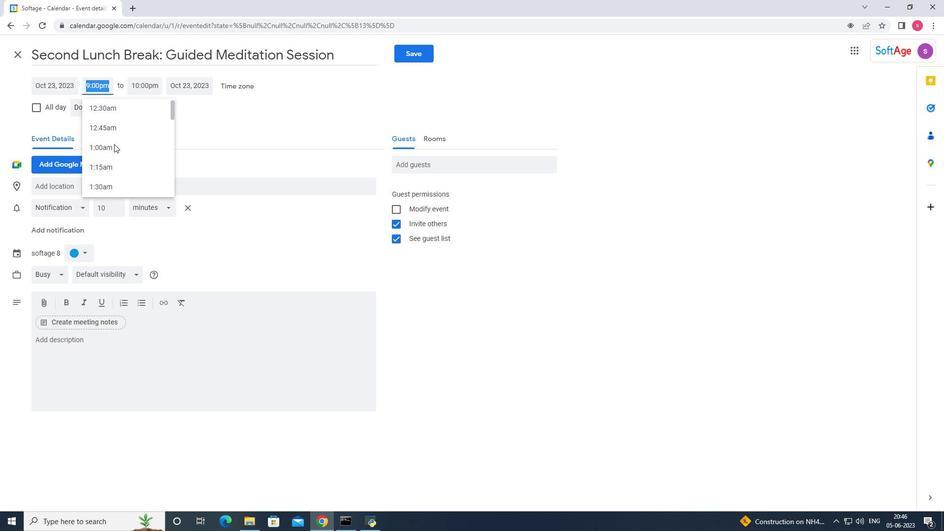 
Action: Mouse scrolled (114, 144) with delta (0, 0)
Screenshot: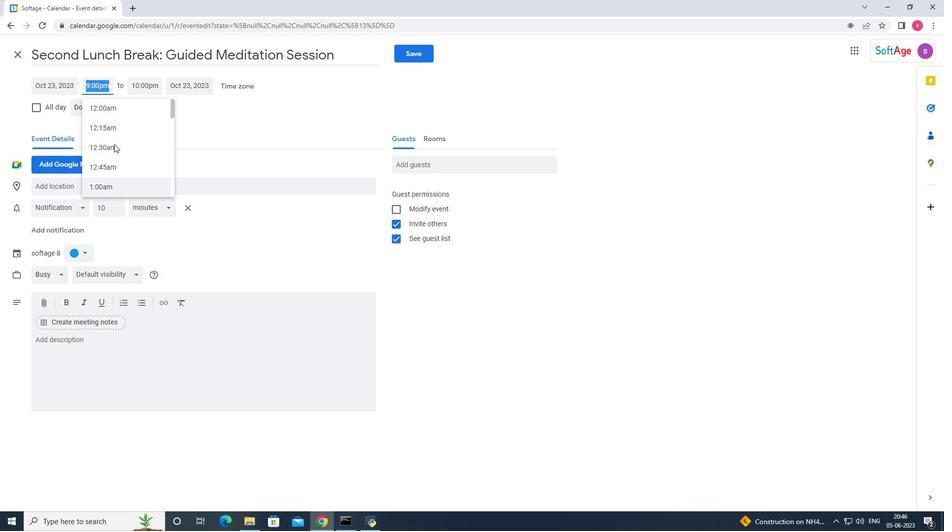 
Action: Mouse scrolled (114, 144) with delta (0, 0)
Screenshot: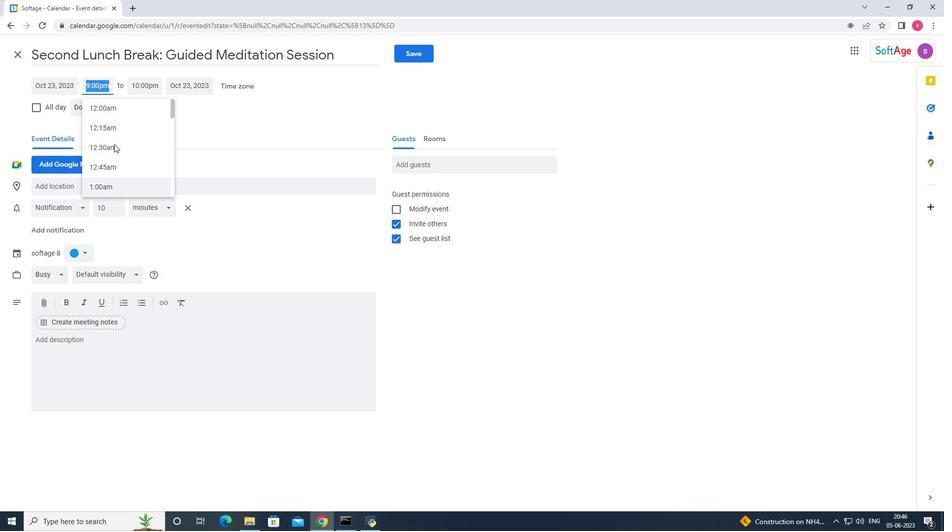 
Action: Mouse scrolled (114, 144) with delta (0, 0)
Screenshot: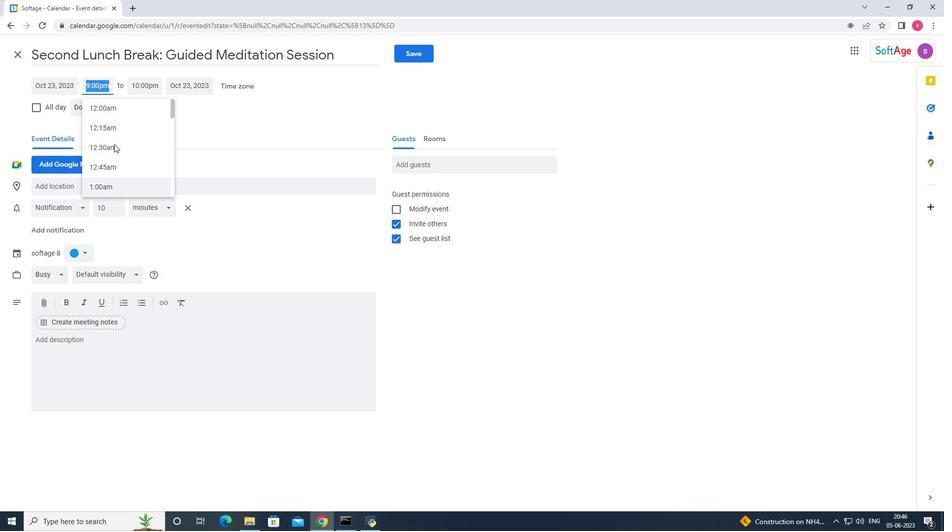 
Action: Mouse scrolled (114, 144) with delta (0, 0)
Screenshot: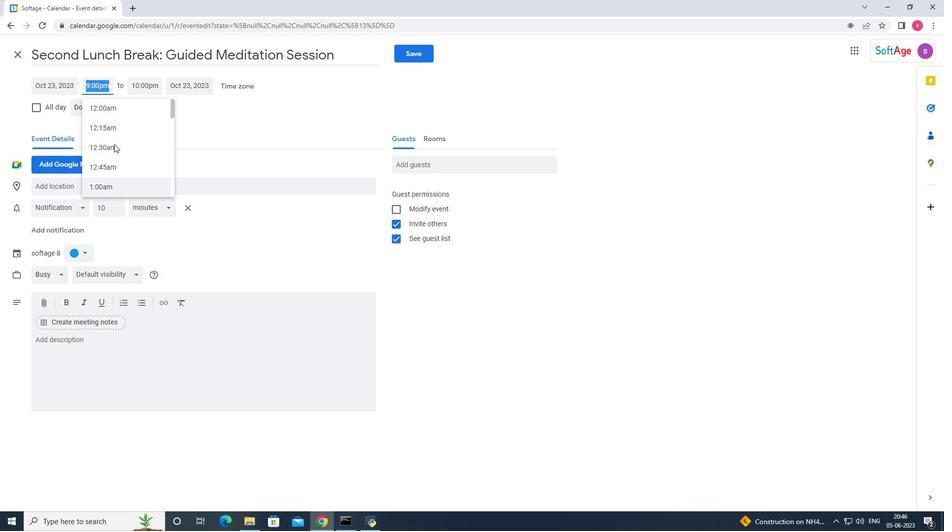 
Action: Mouse scrolled (114, 144) with delta (0, 0)
Screenshot: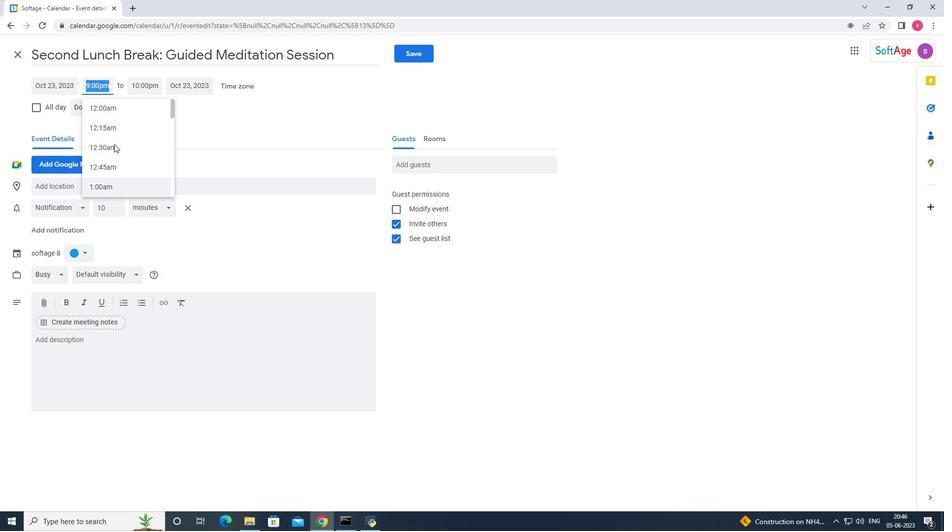 
Action: Mouse scrolled (114, 144) with delta (0, 0)
Screenshot: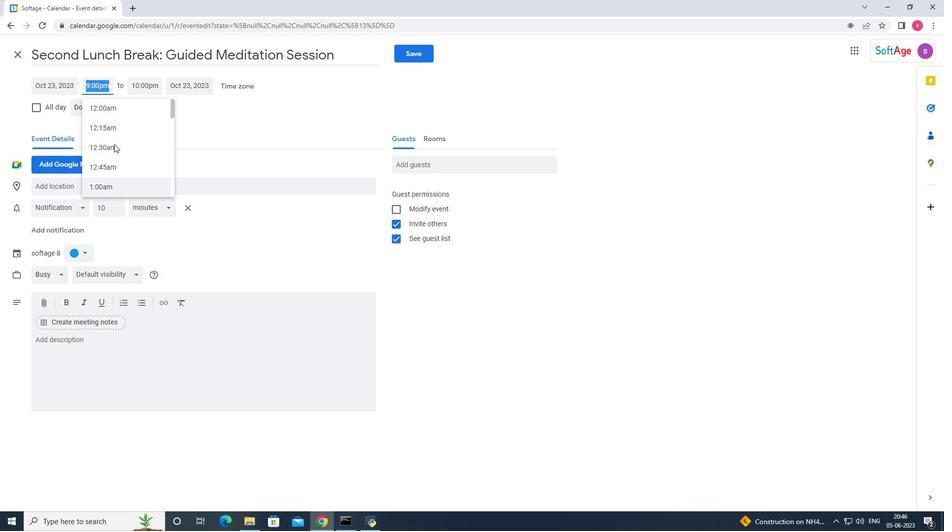 
Action: Mouse scrolled (114, 144) with delta (0, 0)
Screenshot: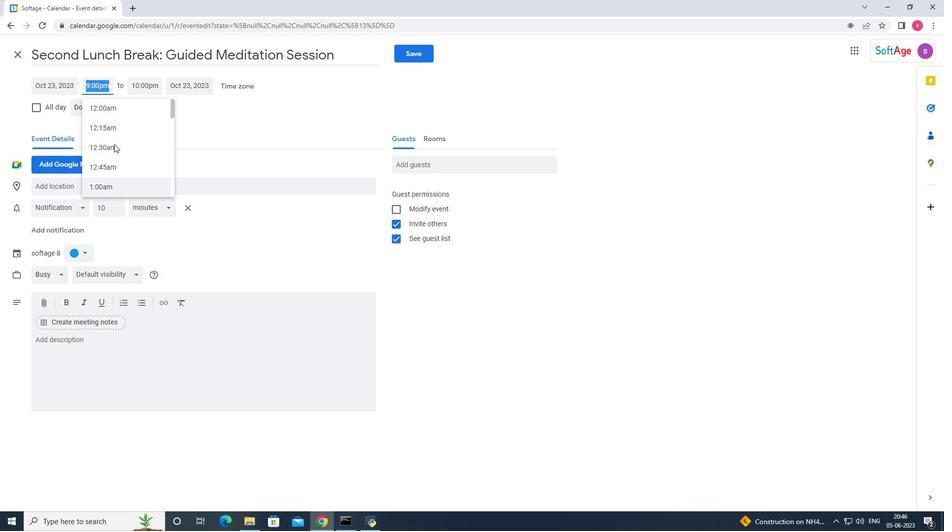 
Action: Mouse moved to (111, 150)
Screenshot: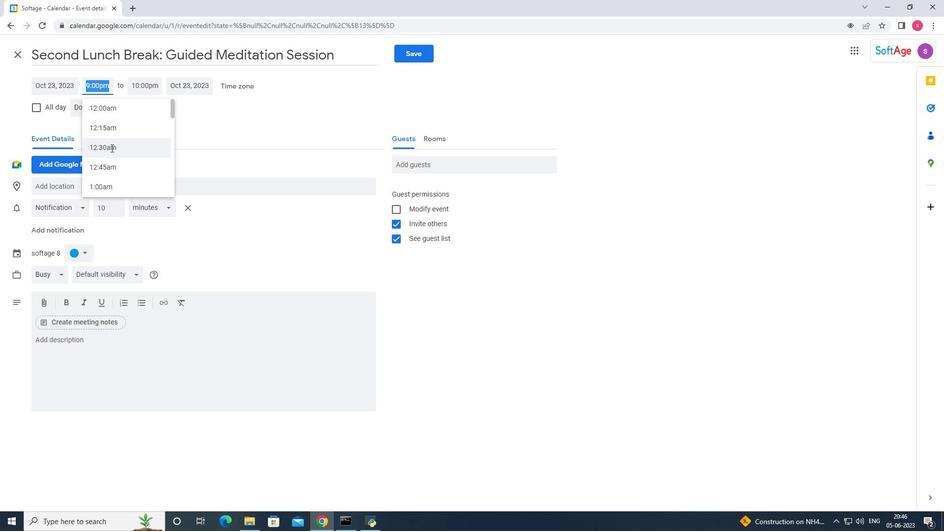 
Action: Mouse scrolled (111, 150) with delta (0, 0)
Screenshot: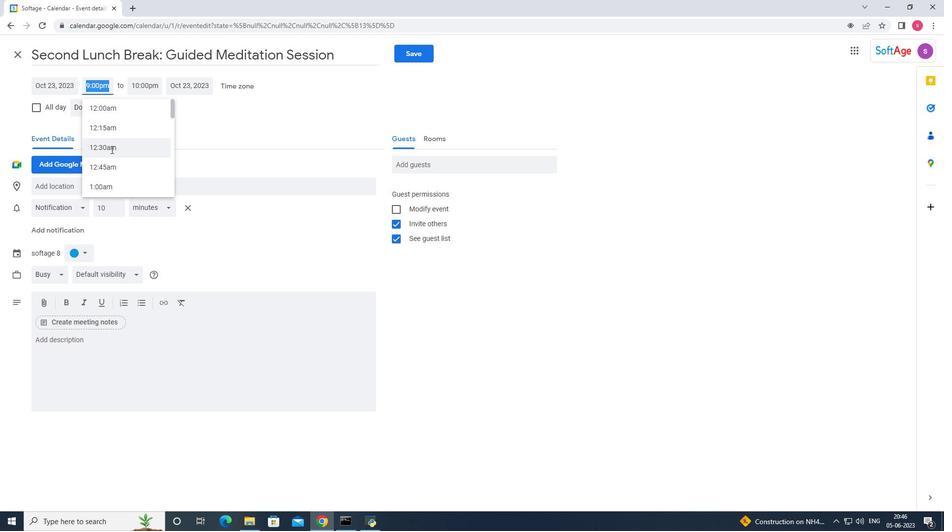 
Action: Mouse scrolled (111, 150) with delta (0, 0)
Screenshot: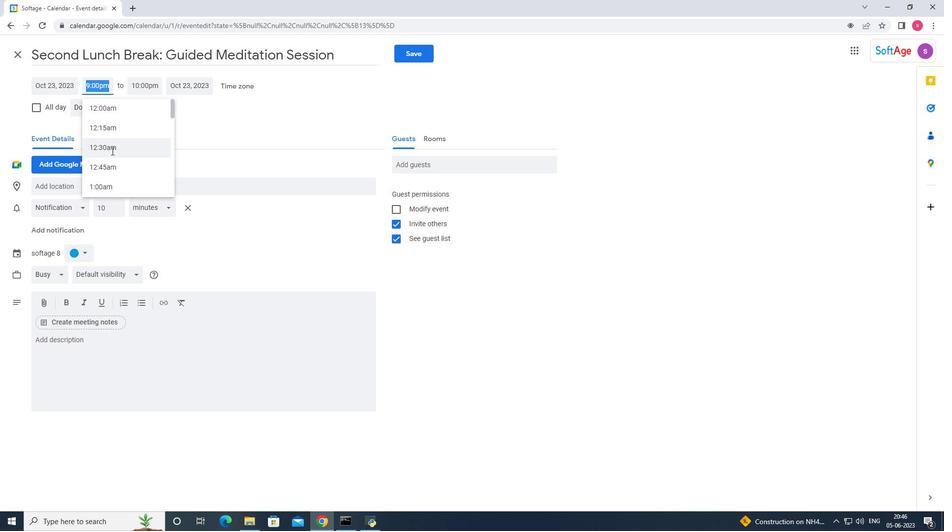 
Action: Mouse scrolled (111, 150) with delta (0, 0)
Screenshot: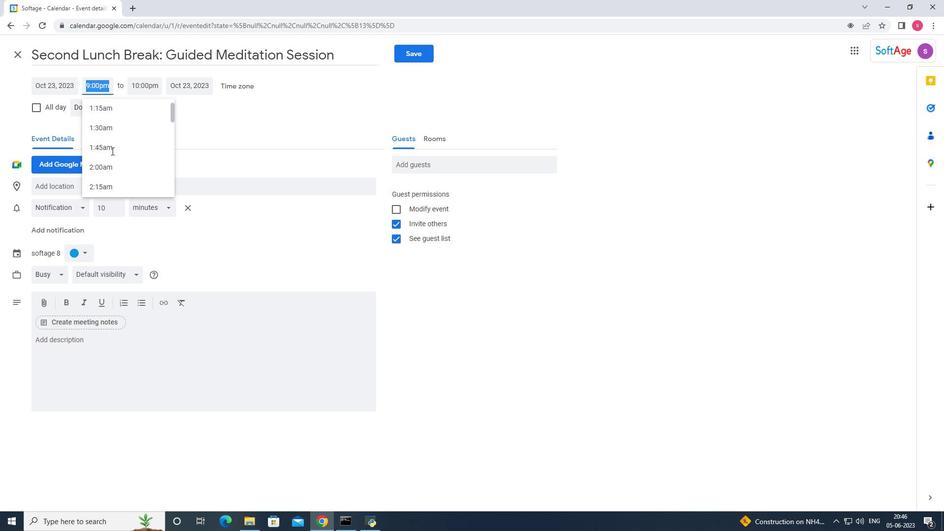 
Action: Mouse scrolled (111, 150) with delta (0, 0)
Screenshot: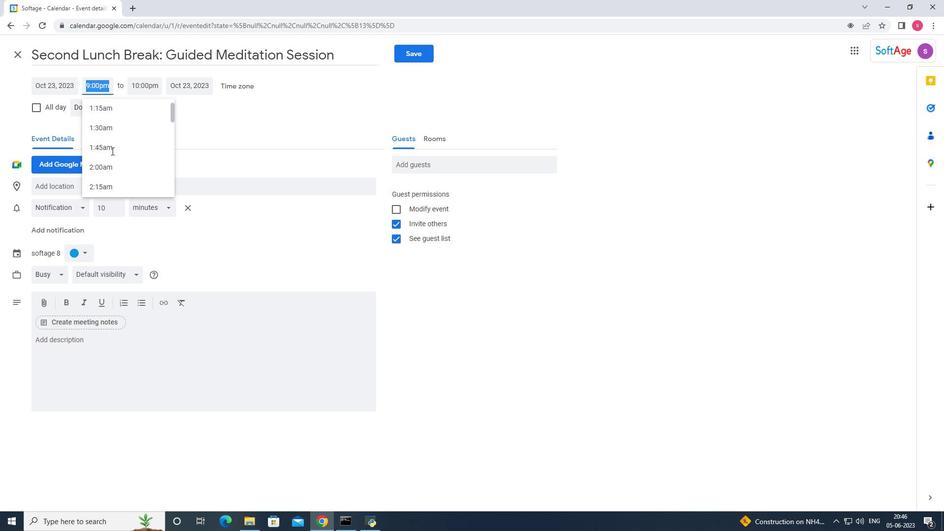 
Action: Mouse scrolled (111, 150) with delta (0, 0)
Screenshot: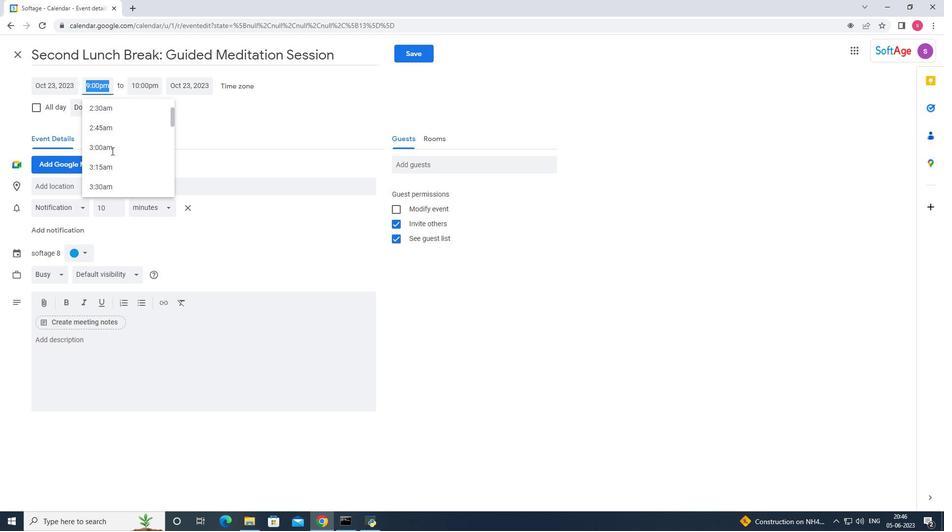 
Action: Mouse scrolled (111, 150) with delta (0, 0)
Screenshot: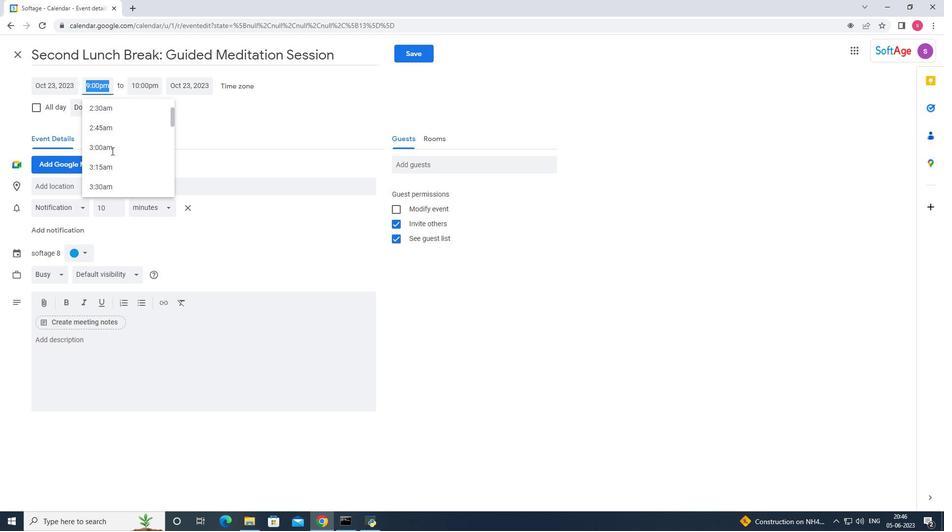 
Action: Mouse scrolled (111, 150) with delta (0, 0)
Screenshot: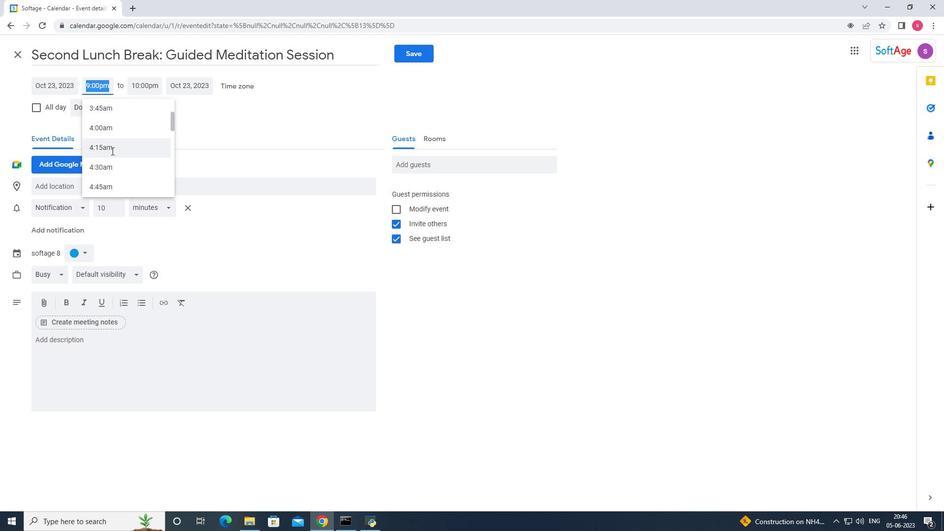 
Action: Mouse scrolled (111, 150) with delta (0, 0)
Screenshot: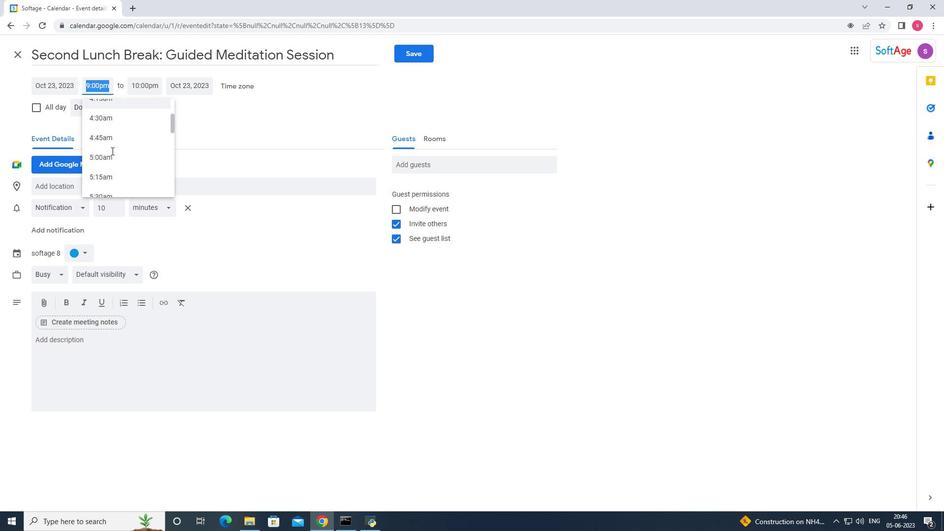 
Action: Mouse scrolled (111, 150) with delta (0, 0)
Screenshot: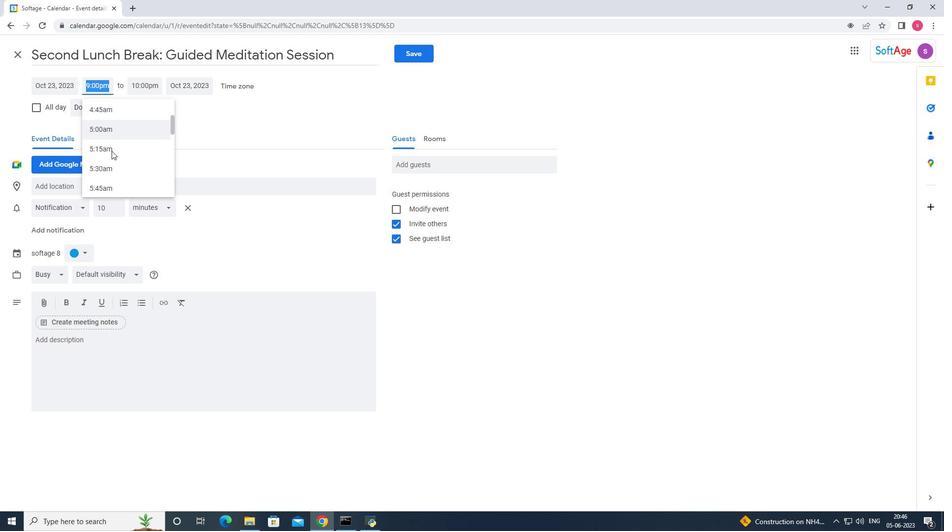 
Action: Mouse scrolled (111, 150) with delta (0, 0)
Screenshot: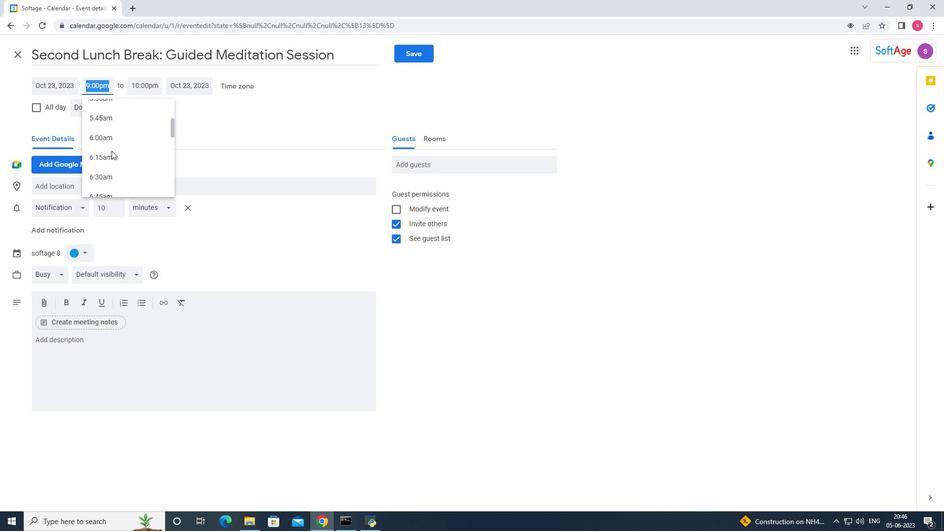 
Action: Mouse scrolled (111, 150) with delta (0, 0)
Screenshot: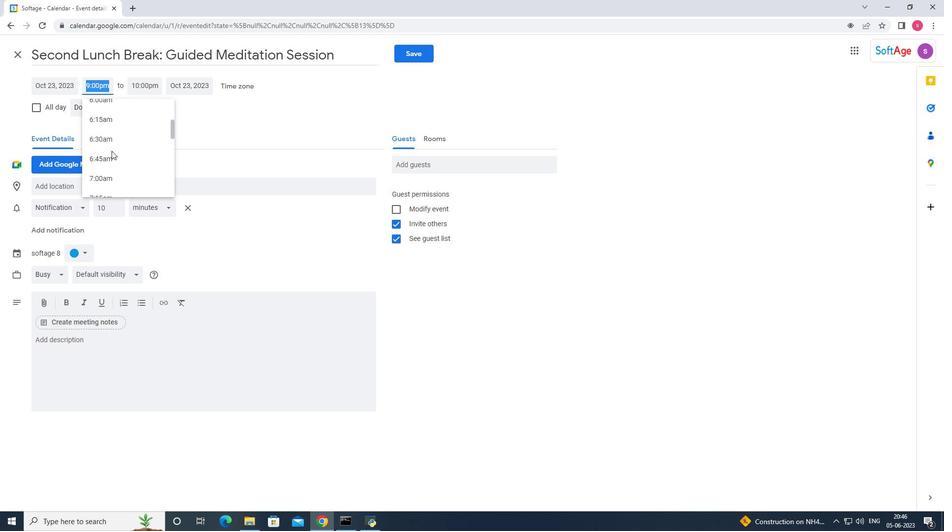 
Action: Mouse moved to (108, 121)
Screenshot: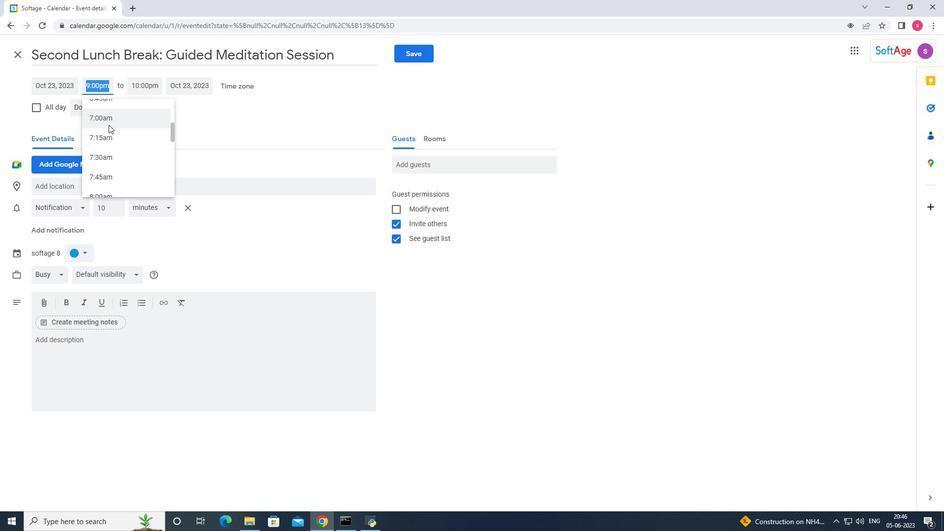 
Action: Mouse pressed left at (108, 121)
Screenshot: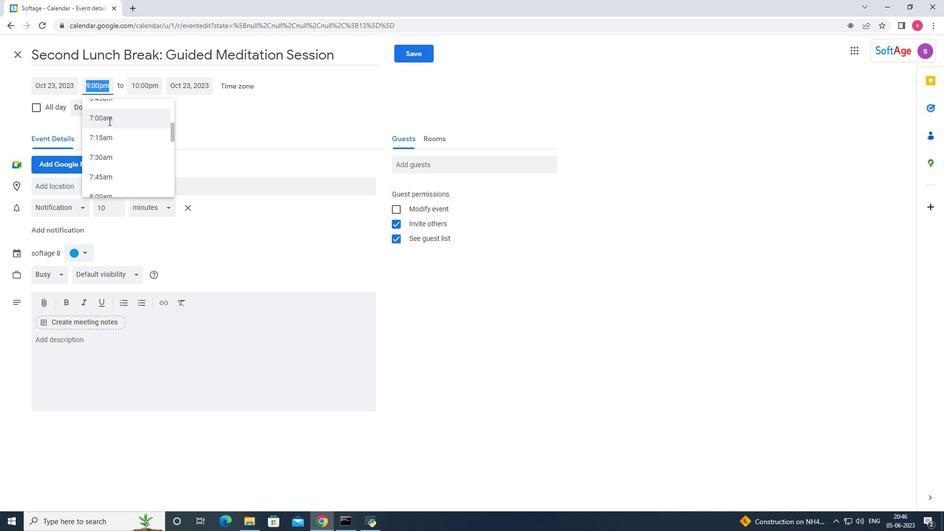 
Action: Mouse moved to (140, 87)
Screenshot: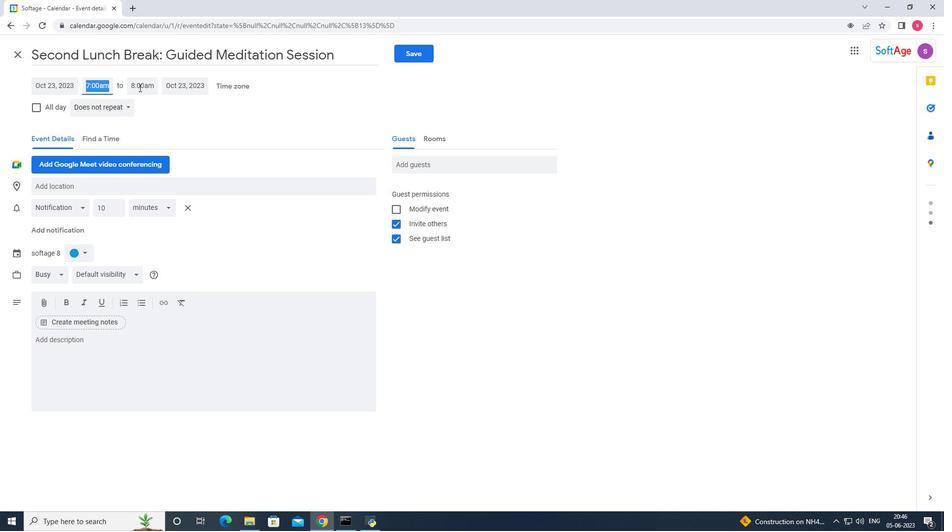 
Action: Mouse pressed left at (140, 87)
Screenshot: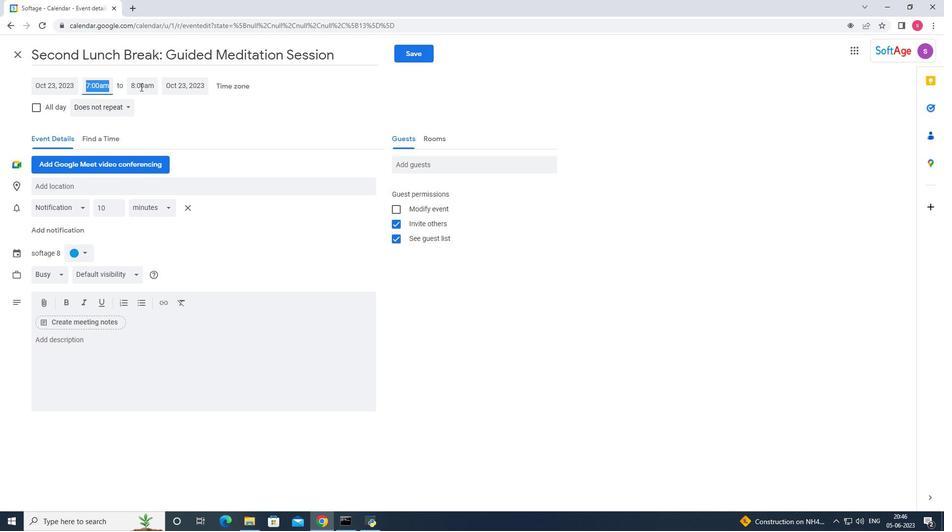 
Action: Mouse moved to (155, 191)
Screenshot: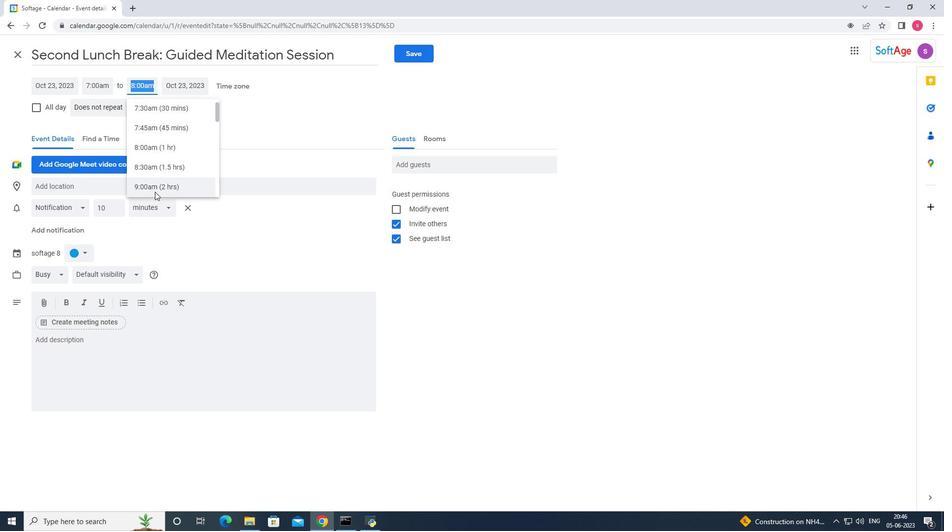 
Action: Mouse pressed left at (155, 191)
Screenshot: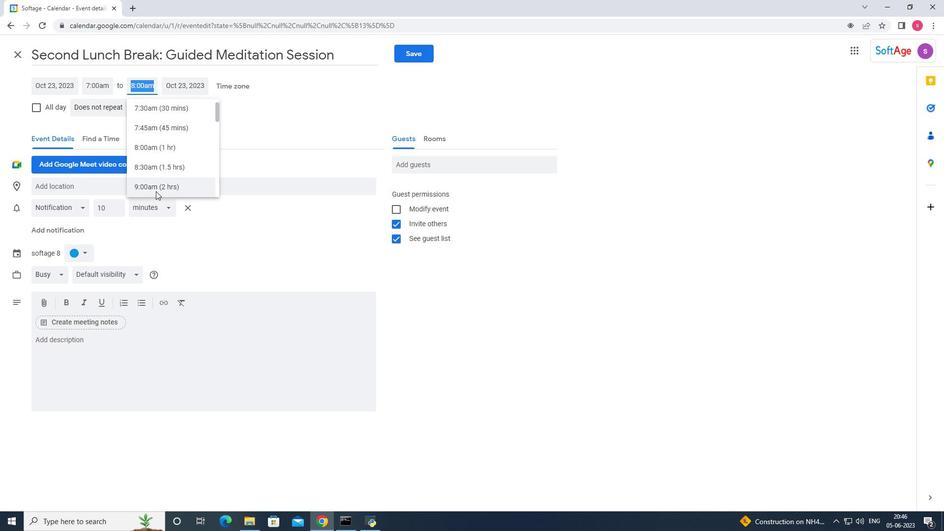 
Action: Mouse moved to (105, 346)
Screenshot: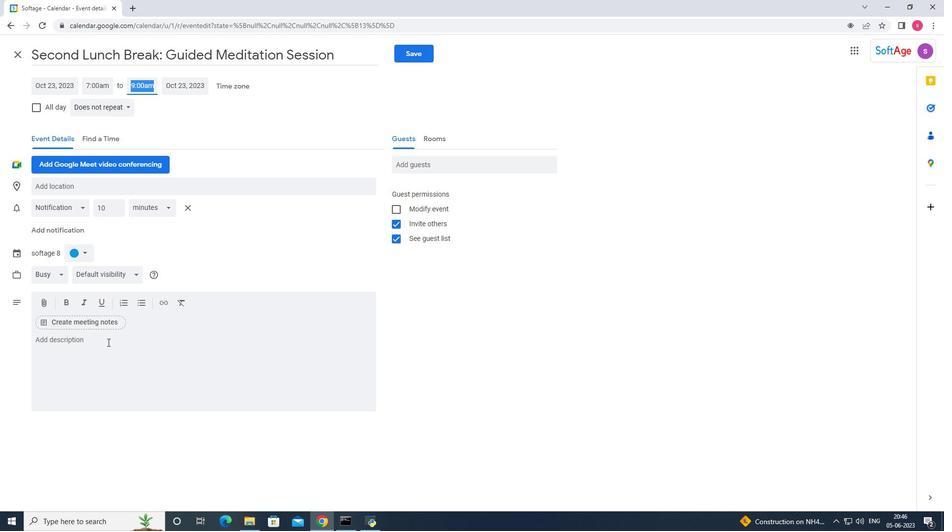 
Action: Mouse pressed left at (105, 346)
Screenshot: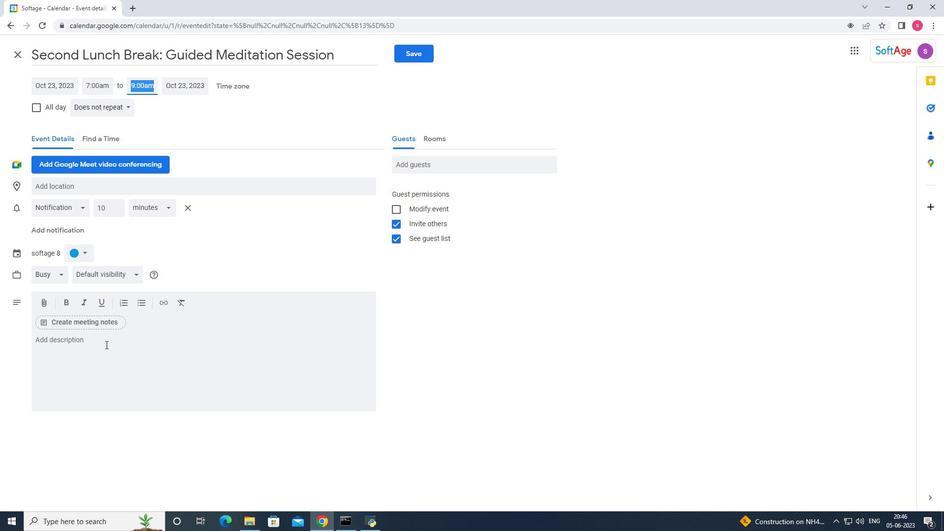 
Action: Mouse moved to (153, 335)
Screenshot: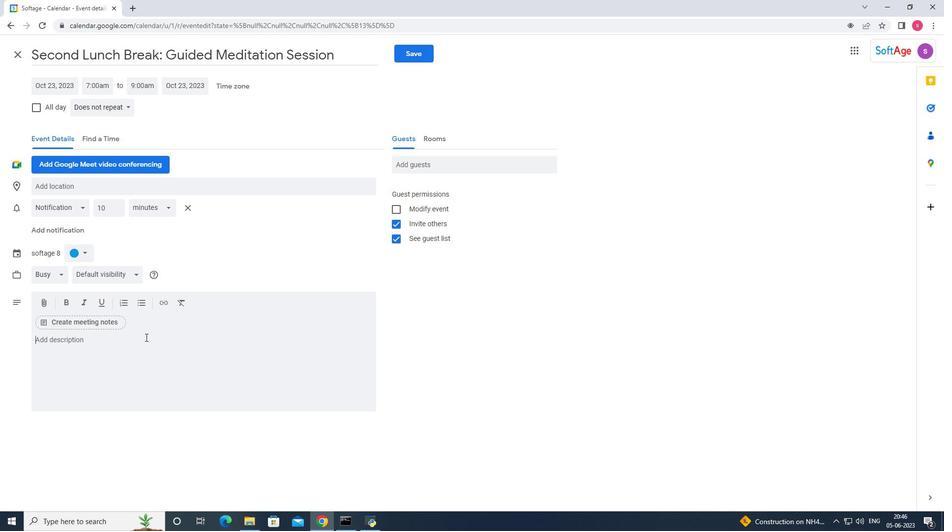 
Action: Key pressed <Key.shift>Participants<Key.space>will<Key.space>learn<Key.space>how<Key.space>to<Key.space>structure<Key.space>their<Key.space>presentations<Key.space>i<Key.space><Key.backspace><Key.backspace>in<Key.space>a<Key.space>clear<Key.space>and<Key.space>s<Key.backspace>logical<Key.space>manner.<Key.space><Key.shift_r>They<Key.space>will<Key.space>expr<Key.backspace>lore<Key.space>techniques<Key.space>for<Key.space>capturing<Key.space>ausience<Key.space>a
Screenshot: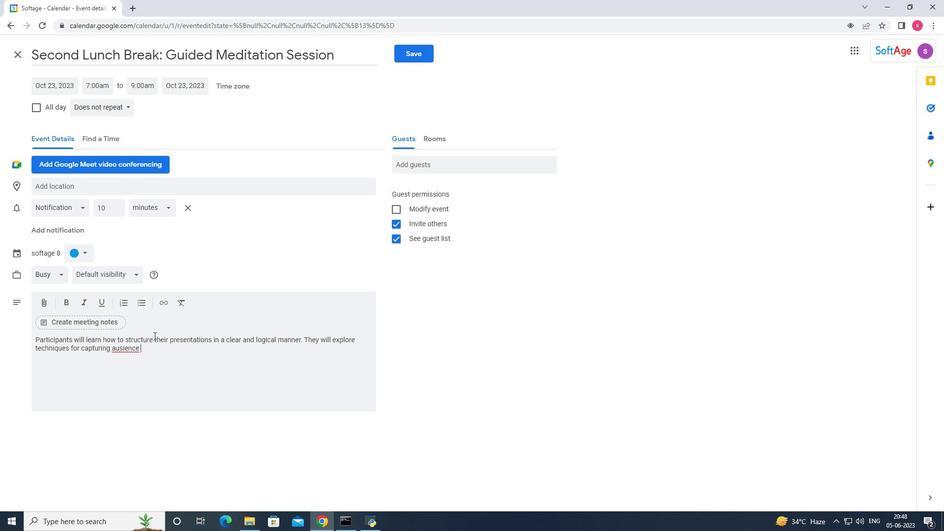 
Action: Mouse moved to (124, 350)
Screenshot: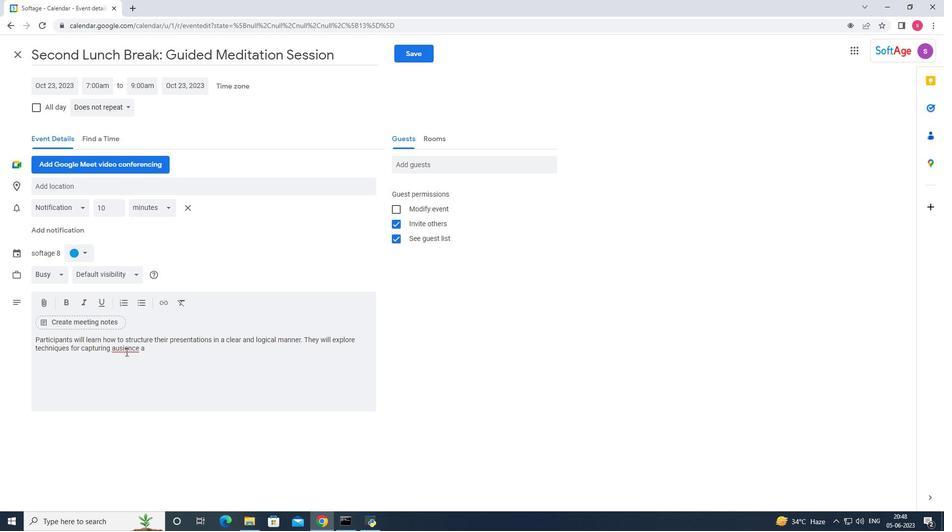 
Action: Mouse pressed right at (124, 350)
Screenshot: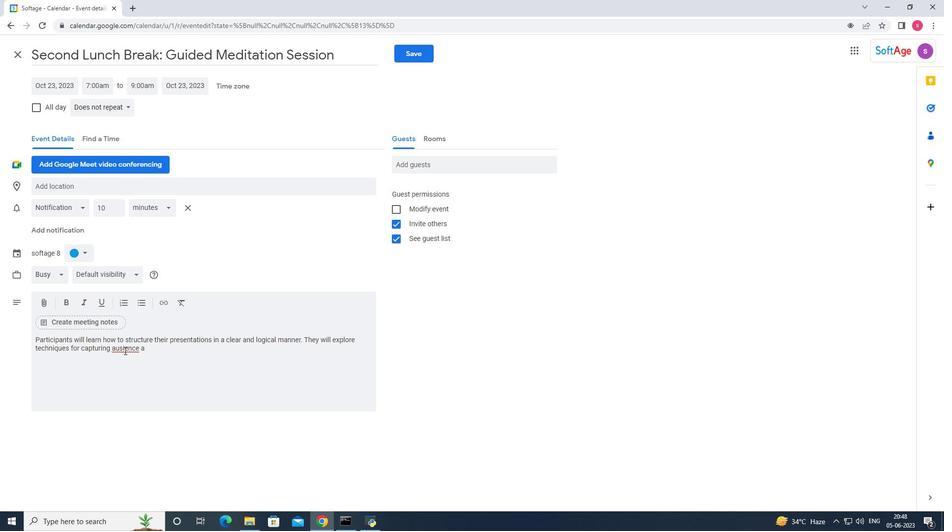 
Action: Mouse moved to (147, 358)
Screenshot: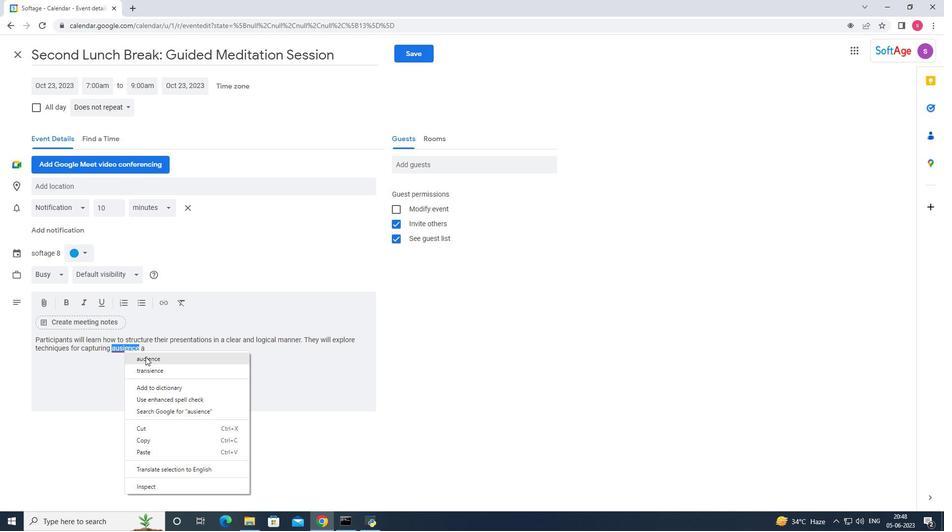 
Action: Mouse pressed left at (147, 358)
Screenshot: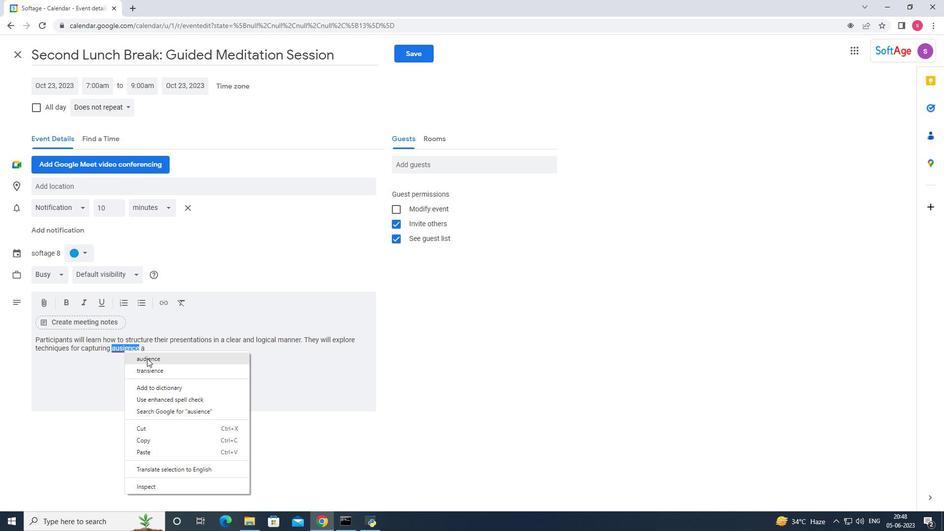 
Action: Mouse moved to (158, 351)
Screenshot: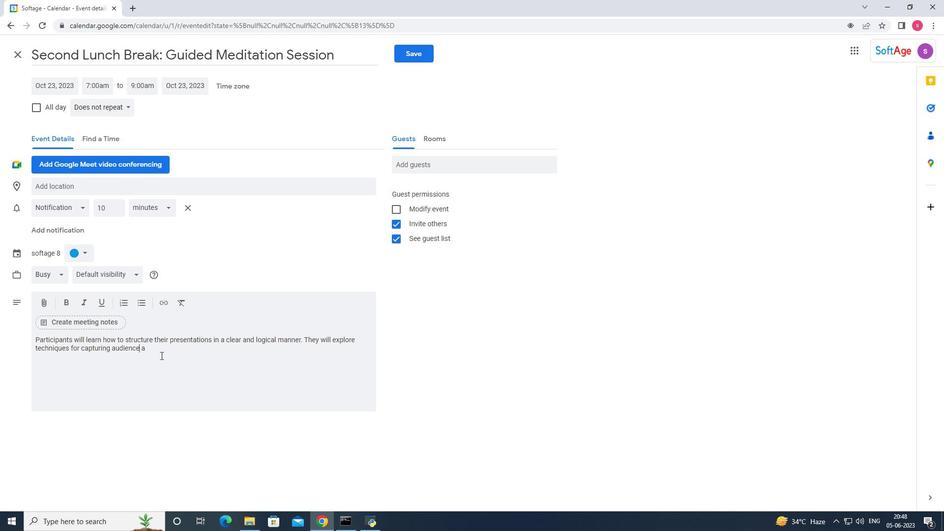 
Action: Mouse pressed left at (158, 351)
Screenshot: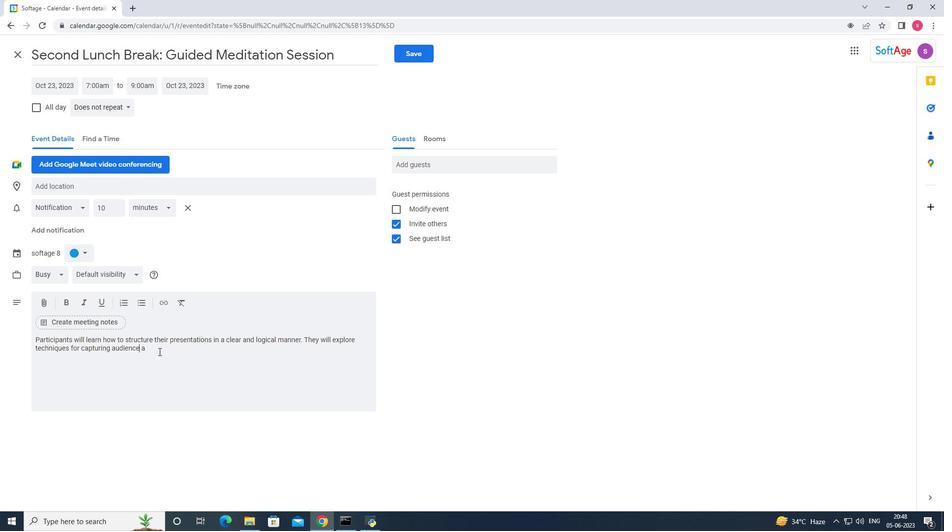 
Action: Key pressed ttention<Key.space><Key.backspace>,<Key.space>a<Key.backspace>developing<Key.space>a<Key.space>compelling<Key.space>opening,<Key.space>organiza<Key.backspace>ing<Key.space>content<Key.space>closing.
Screenshot: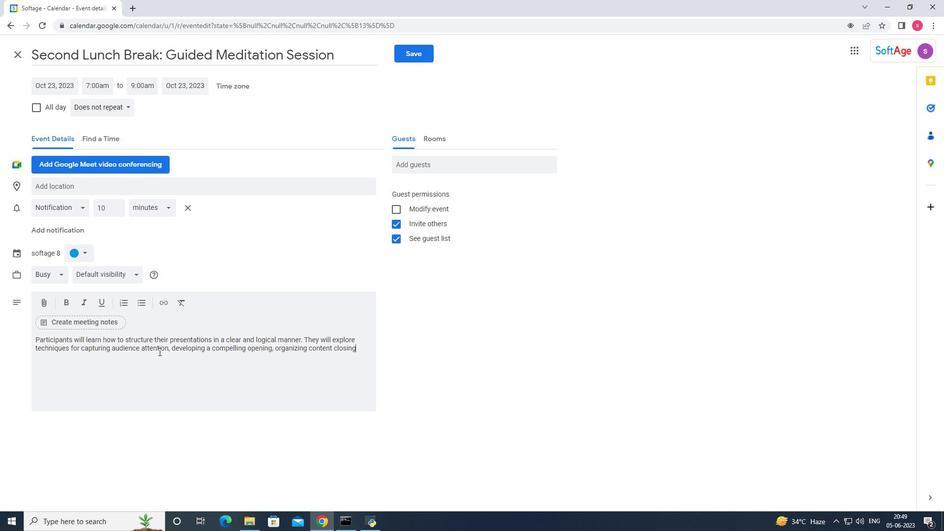 
Action: Mouse moved to (84, 250)
Screenshot: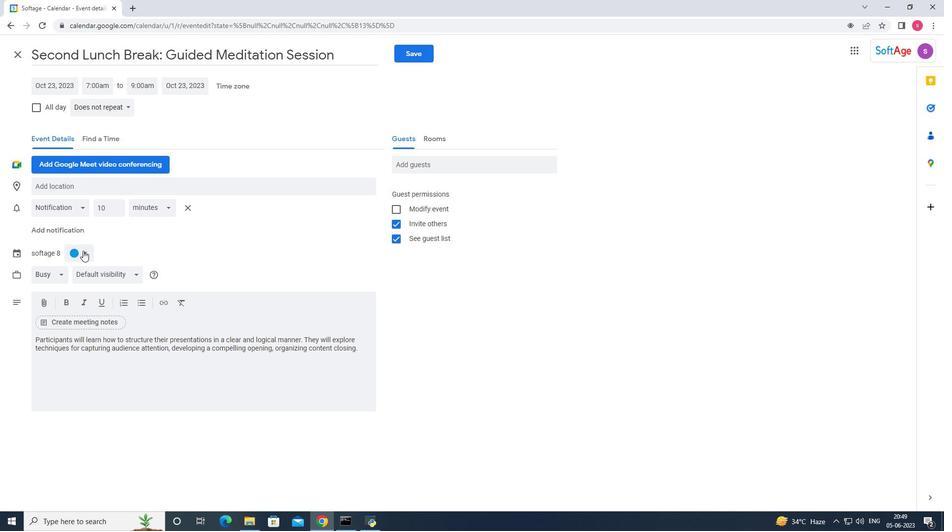 
Action: Mouse pressed left at (84, 250)
Screenshot: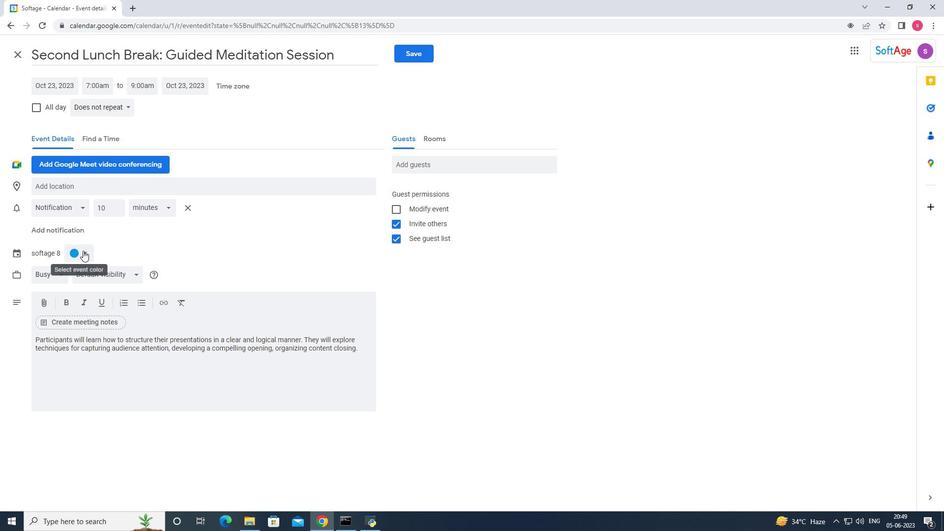 
Action: Mouse moved to (86, 263)
Screenshot: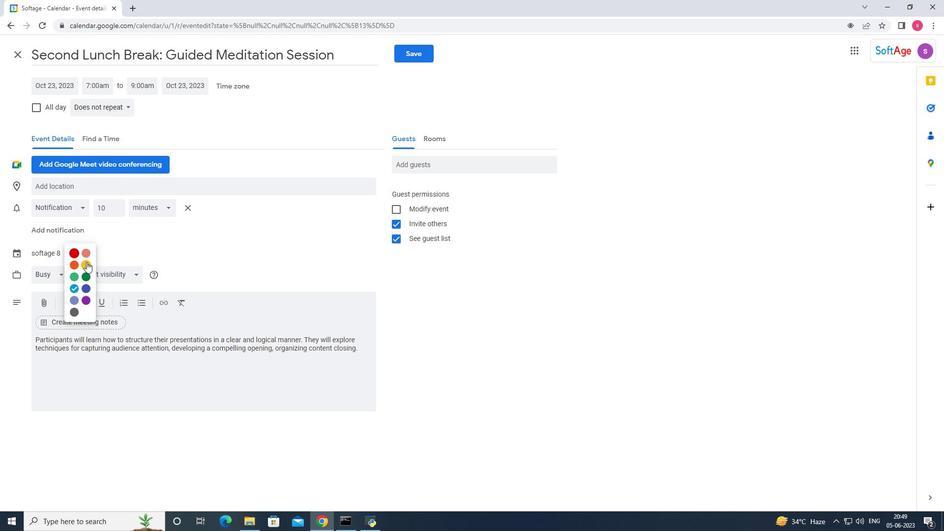 
Action: Mouse pressed left at (86, 263)
Screenshot: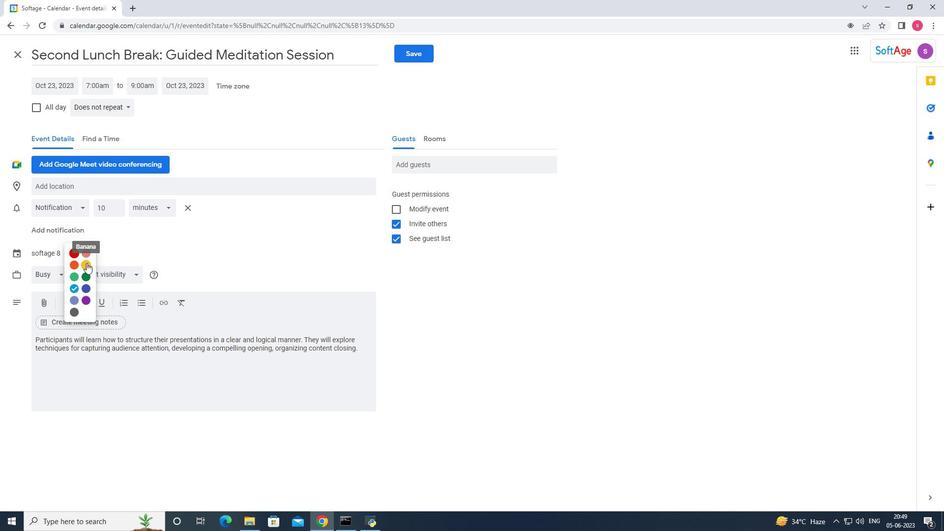 
Action: Mouse moved to (75, 188)
Screenshot: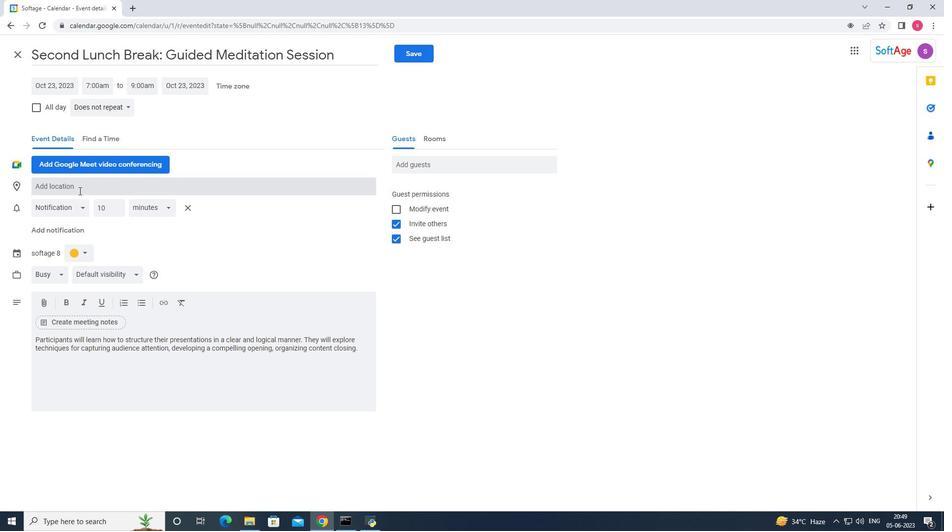 
Action: Mouse pressed left at (75, 188)
Screenshot: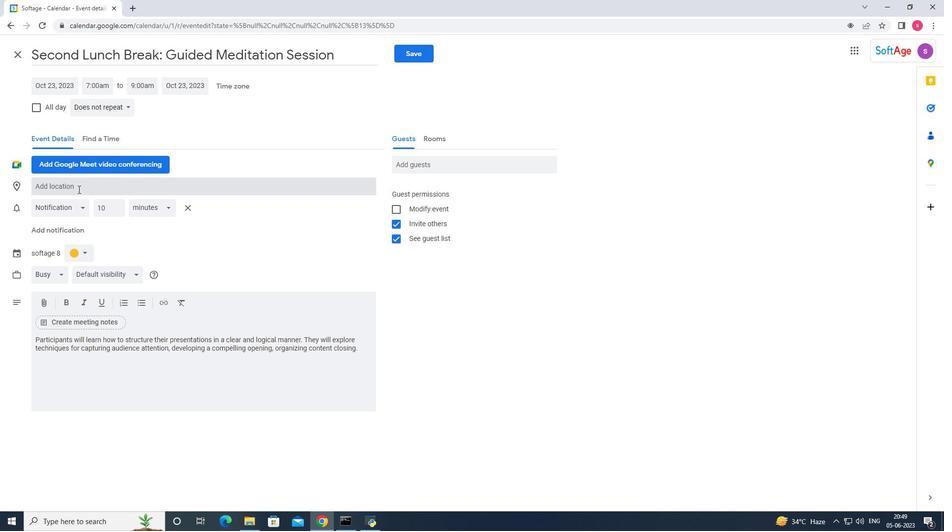 
Action: Key pressed <Key.shift_r>Auckland
Screenshot: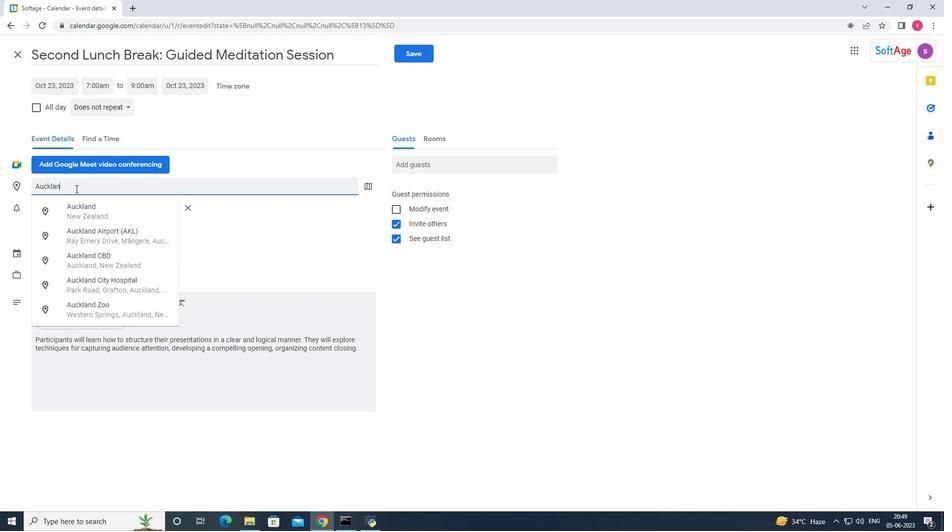 
Action: Mouse moved to (98, 214)
Screenshot: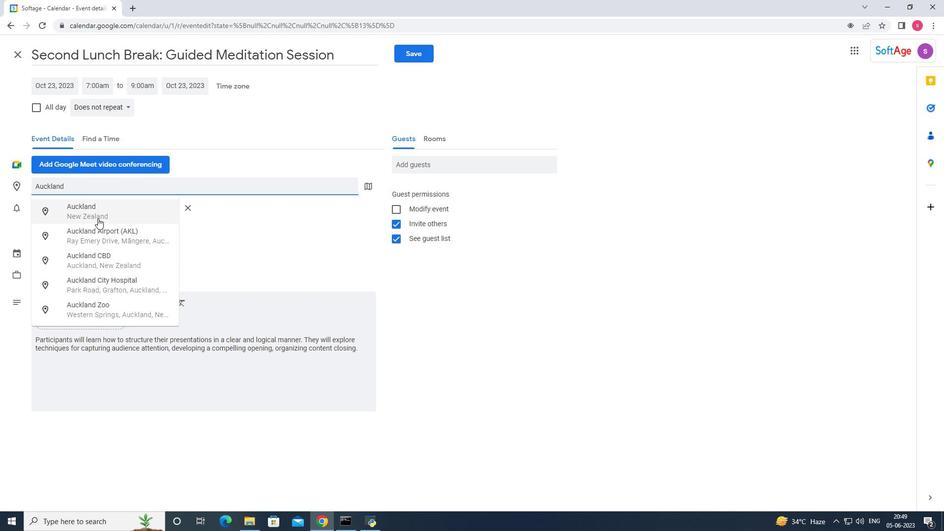 
Action: Mouse pressed left at (98, 214)
Screenshot: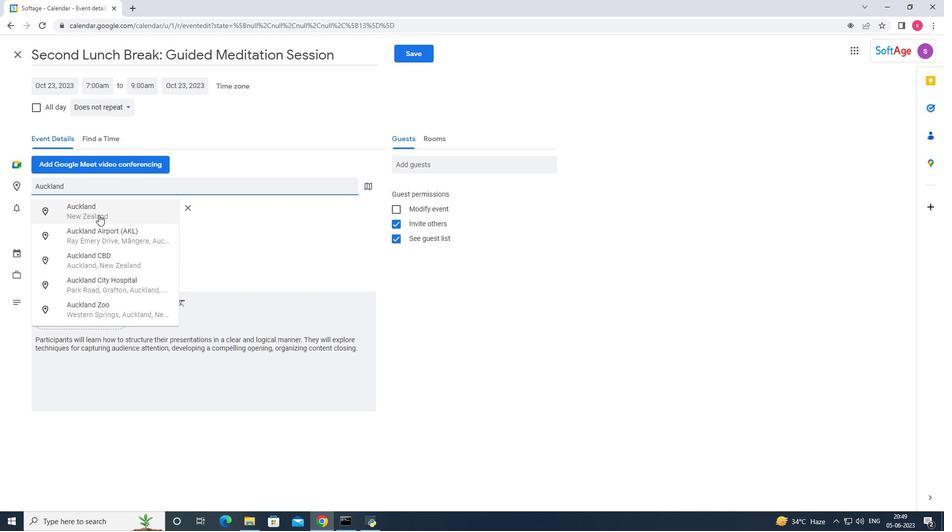 
Action: Mouse moved to (414, 167)
Screenshot: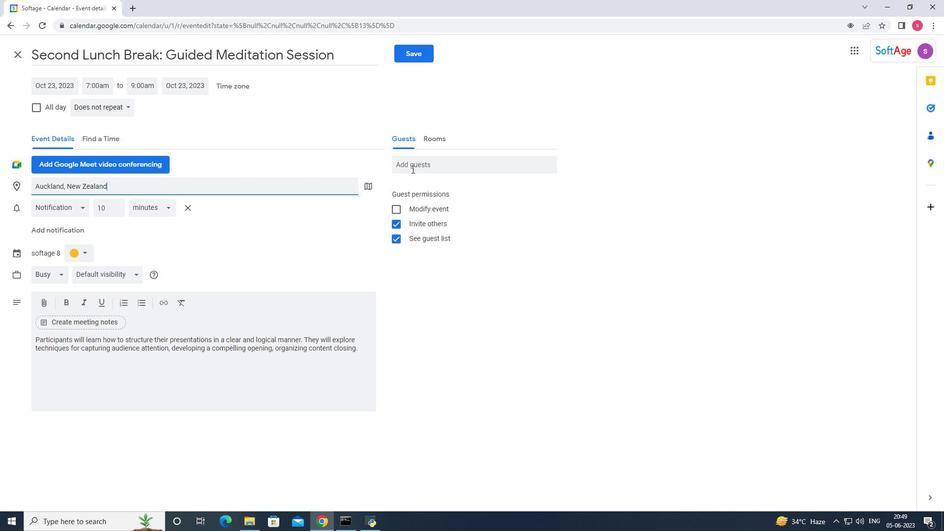 
Action: Mouse pressed left at (414, 167)
Screenshot: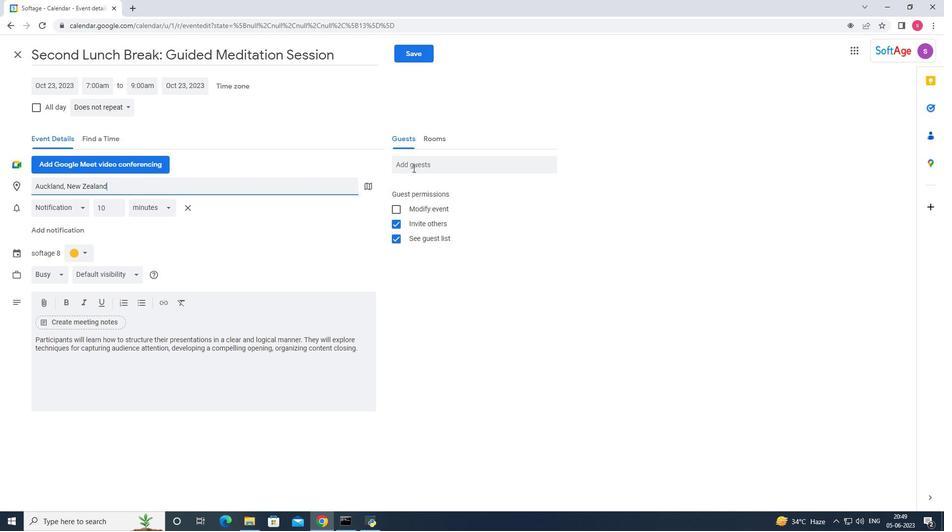 
Action: Key pressed softage<Key.shift><Key.shift><Key.shift><Key.shift>@8
Screenshot: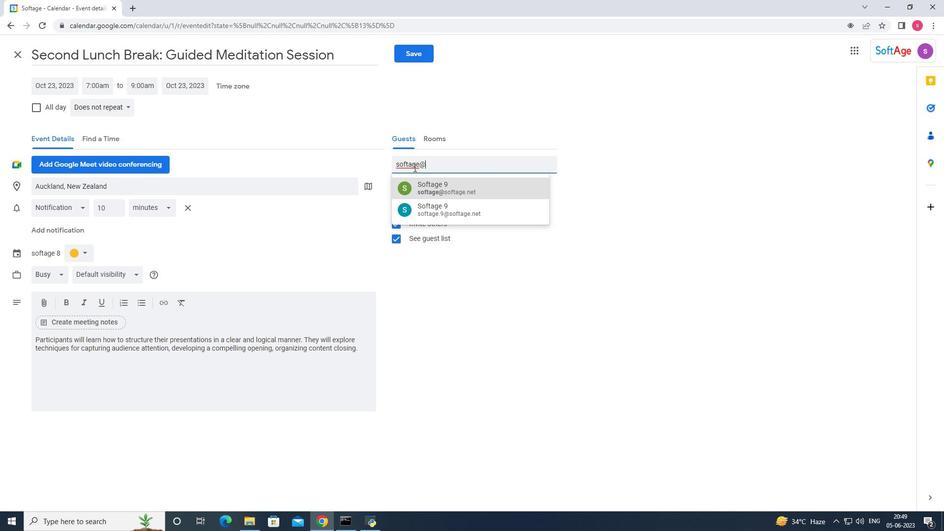 
Action: Mouse moved to (399, 179)
Screenshot: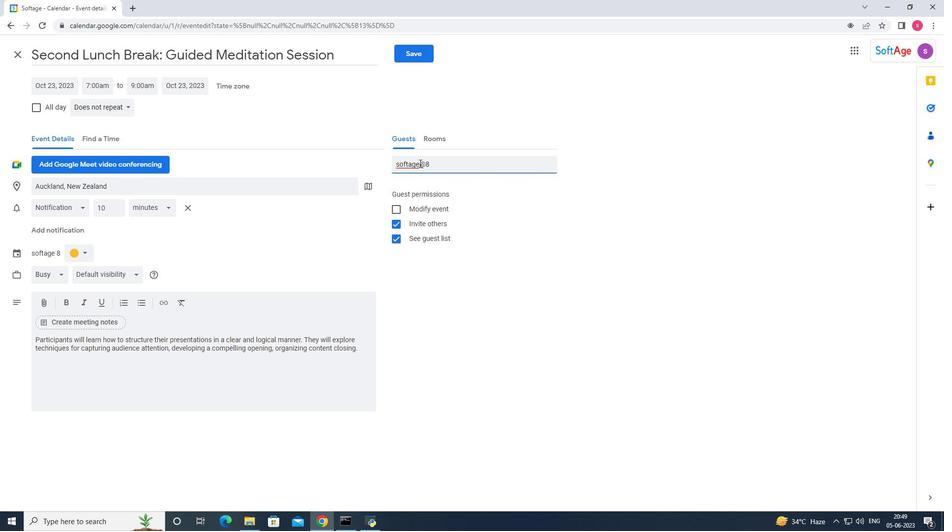 
Action: Key pressed <Key.backspace><Key.backspace>.<Key.shift><Key.shift><Key.shift><Key.shift><Key.shift><Key.shift><Key.shift><Key.shift><Key.shift><Key.shift><Key.shift><Key.shift><Key.shift><Key.shift><Key.shift><Key.shift><Key.shift><Key.shift><Key.shift>8
Screenshot: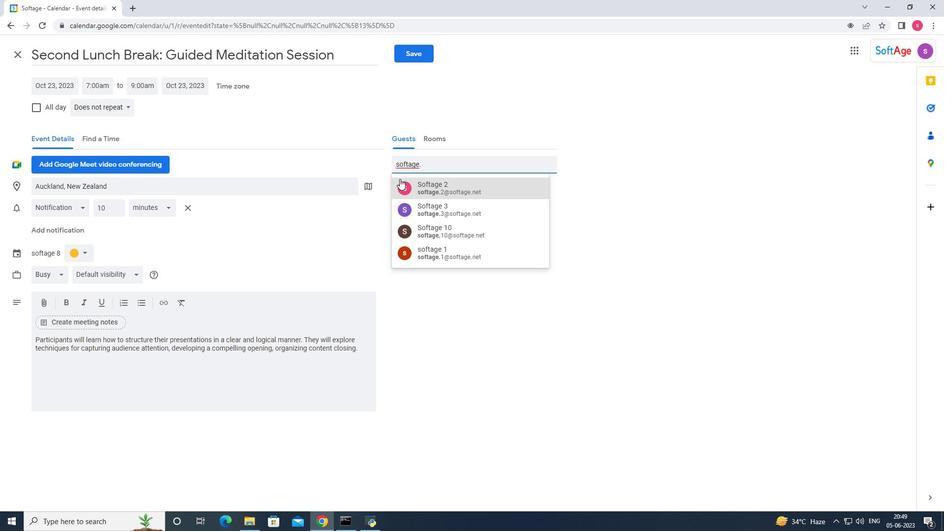 
Action: Mouse moved to (443, 179)
Screenshot: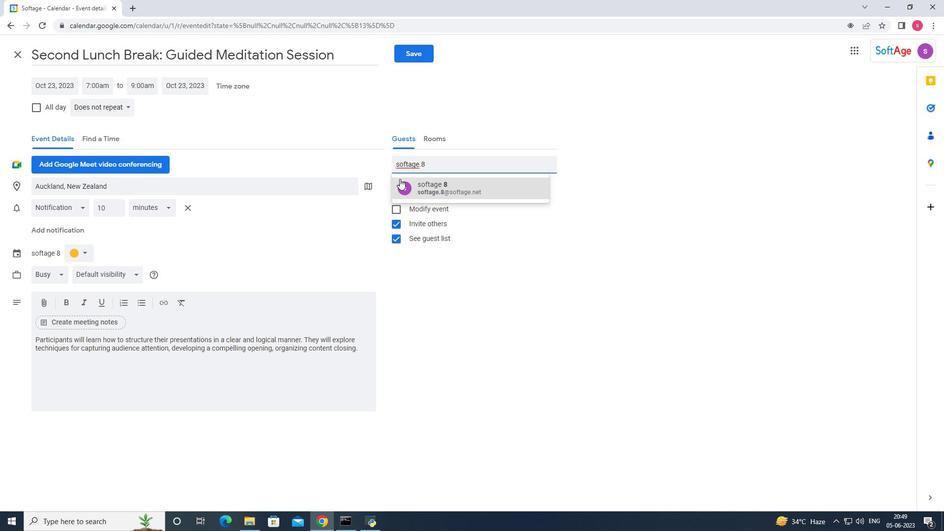 
Action: Mouse pressed left at (443, 179)
Screenshot: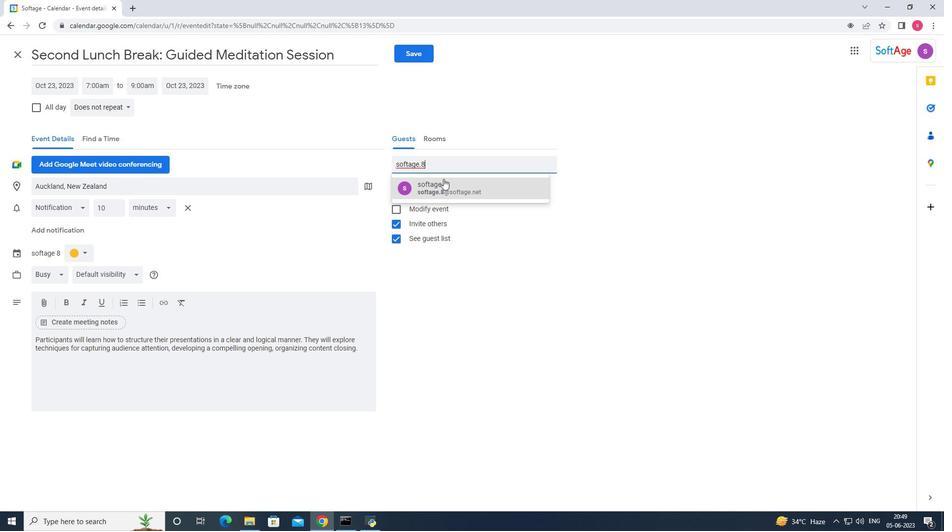 
Action: Mouse moved to (430, 163)
Screenshot: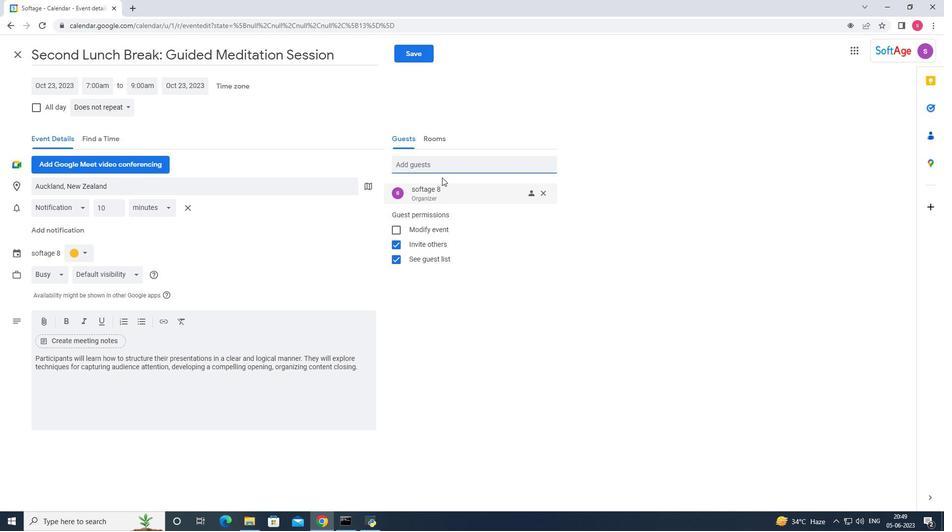 
Action: Mouse pressed left at (430, 163)
Screenshot: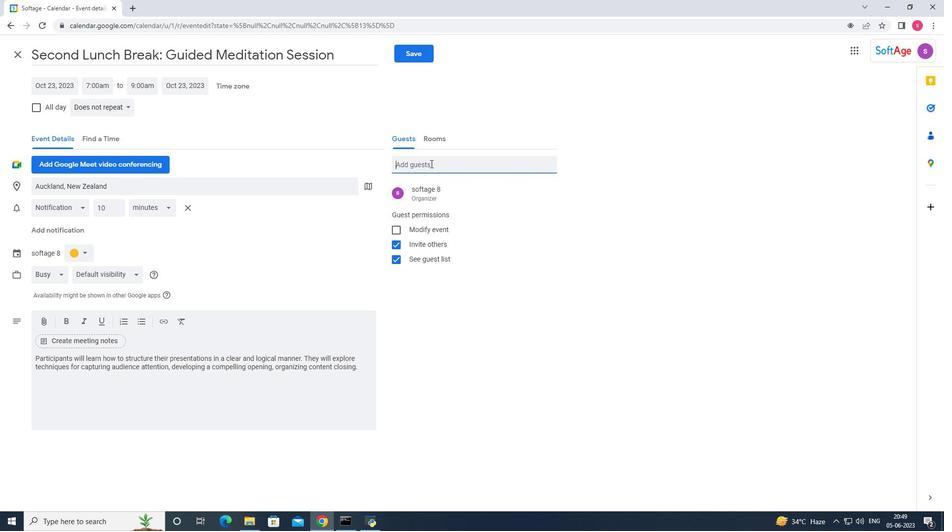 
Action: Key pressed softage.10
Screenshot: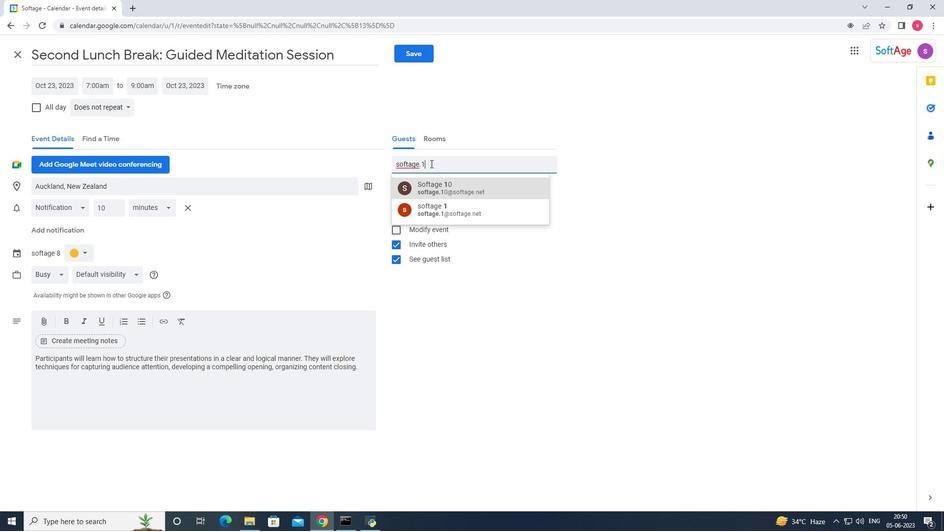 
Action: Mouse moved to (436, 192)
Screenshot: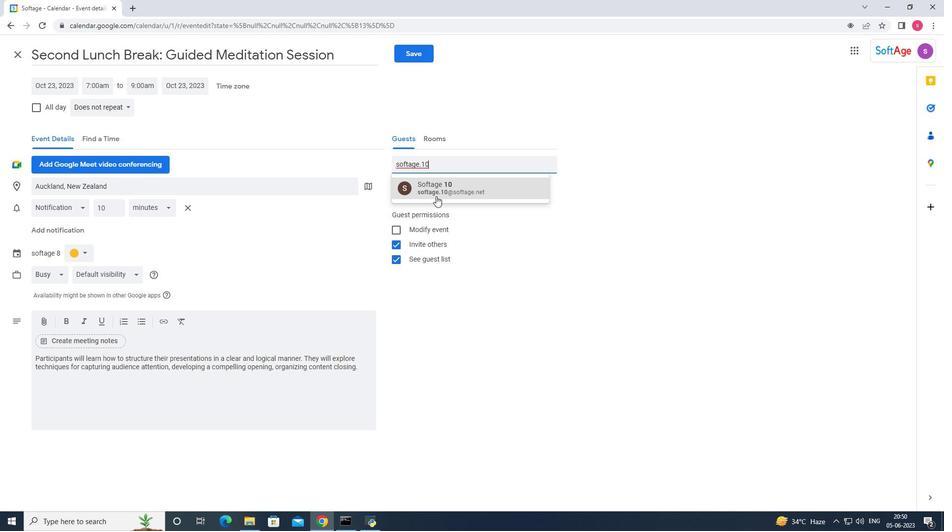 
Action: Mouse pressed left at (436, 192)
Screenshot: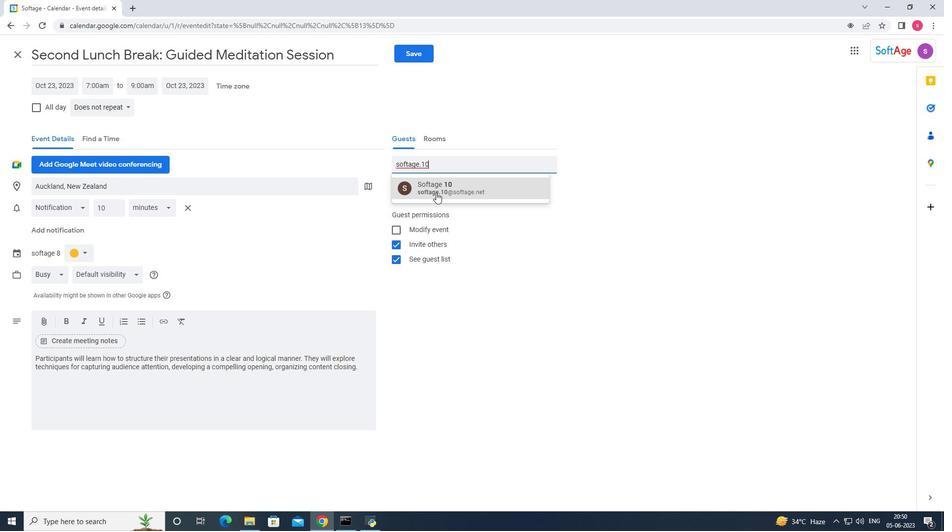 
Action: Key pressed softage.6
Screenshot: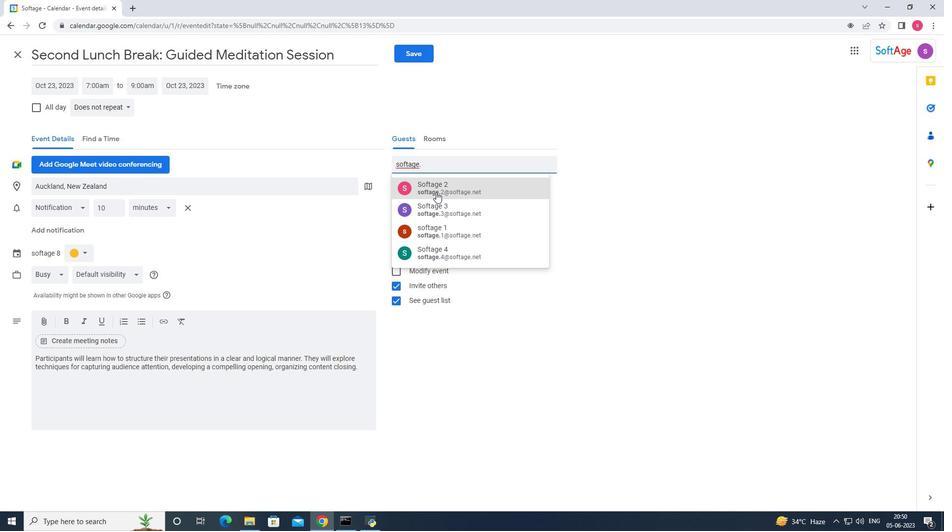 
Action: Mouse pressed left at (436, 192)
Screenshot: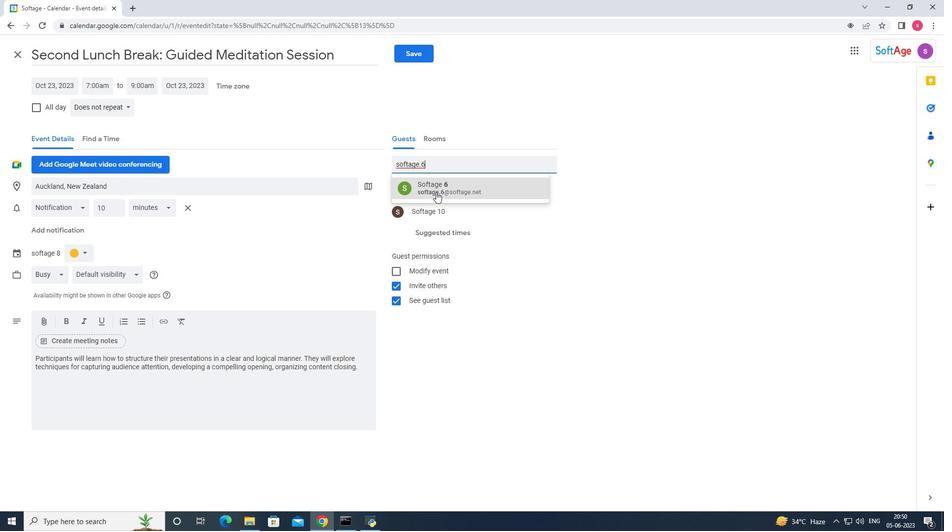 
Action: Mouse moved to (431, 50)
Screenshot: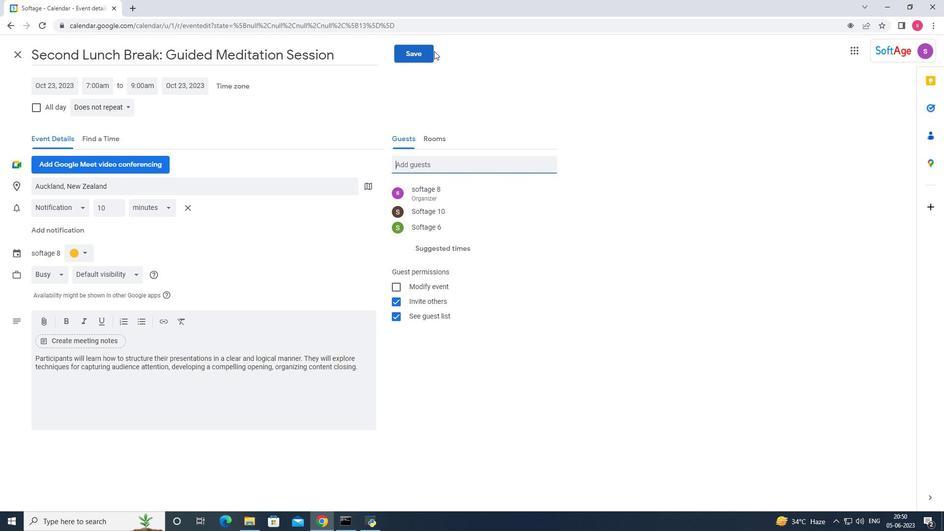 
Action: Mouse pressed left at (431, 50)
Screenshot: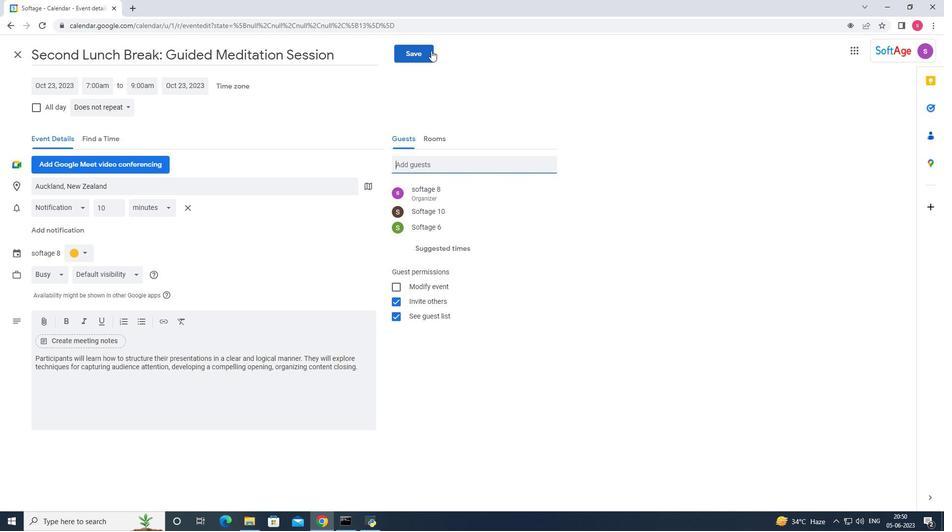 
Action: Mouse moved to (560, 289)
Screenshot: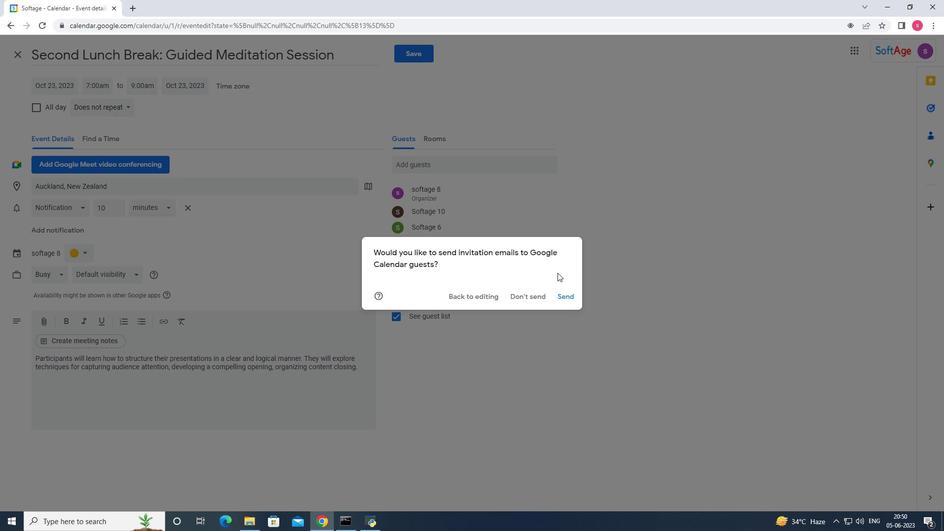 
Action: Mouse pressed left at (560, 289)
Screenshot: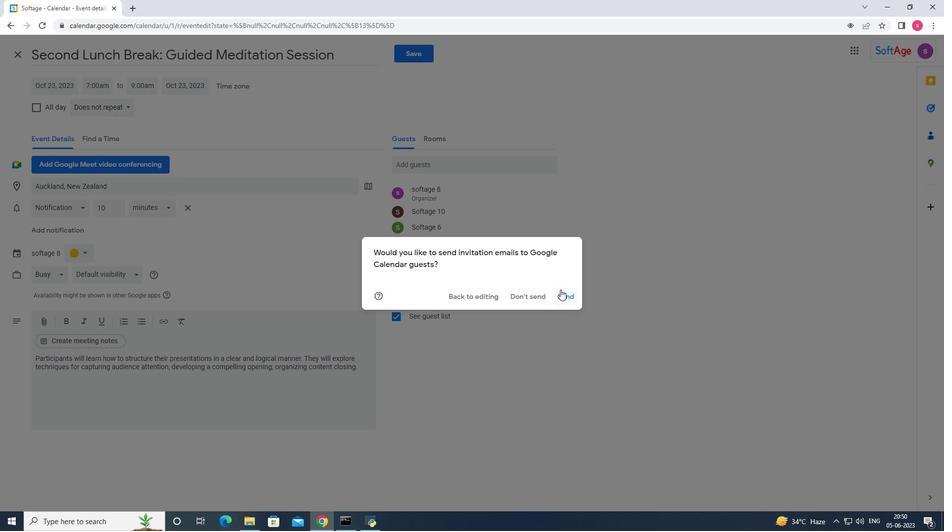 
Action: Mouse moved to (453, 261)
Screenshot: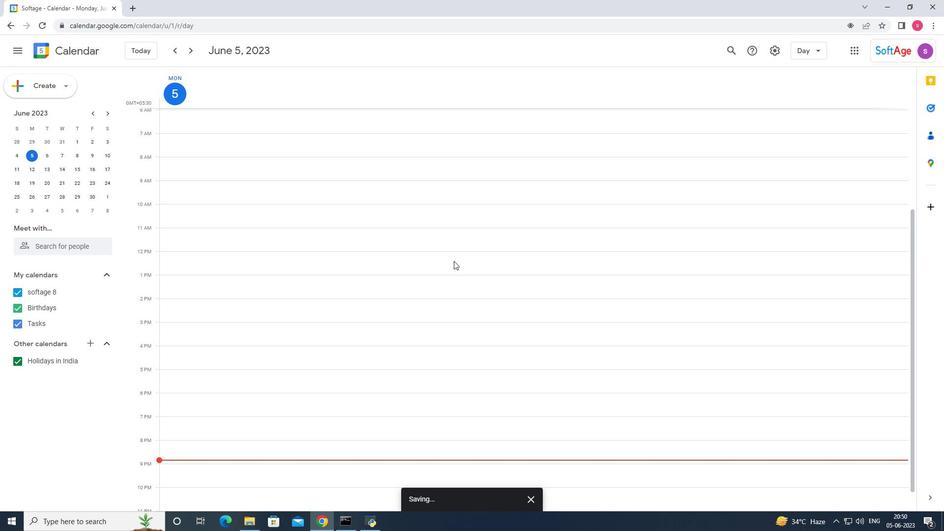 
